 Task: Look for space in Zhovti Vody, Ukraine from 12th July, 2023 to 16th July, 2023 for 8 adults in price range Rs.10000 to Rs.16000. Place can be private room with 8 bedrooms having 8 beds and 8 bathrooms. Property type can be house, flat, guest house. Amenities needed are: wifi, TV, free parkinig on premises, gym, breakfast. Booking option can be shelf check-in. Required host language is English.
Action: Mouse moved to (463, 95)
Screenshot: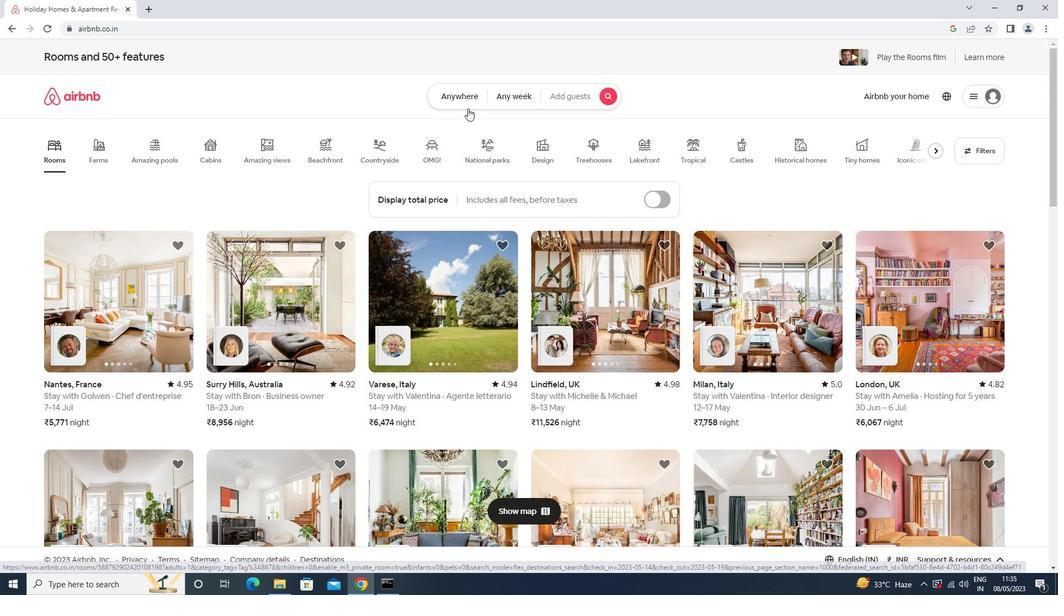 
Action: Mouse pressed left at (463, 95)
Screenshot: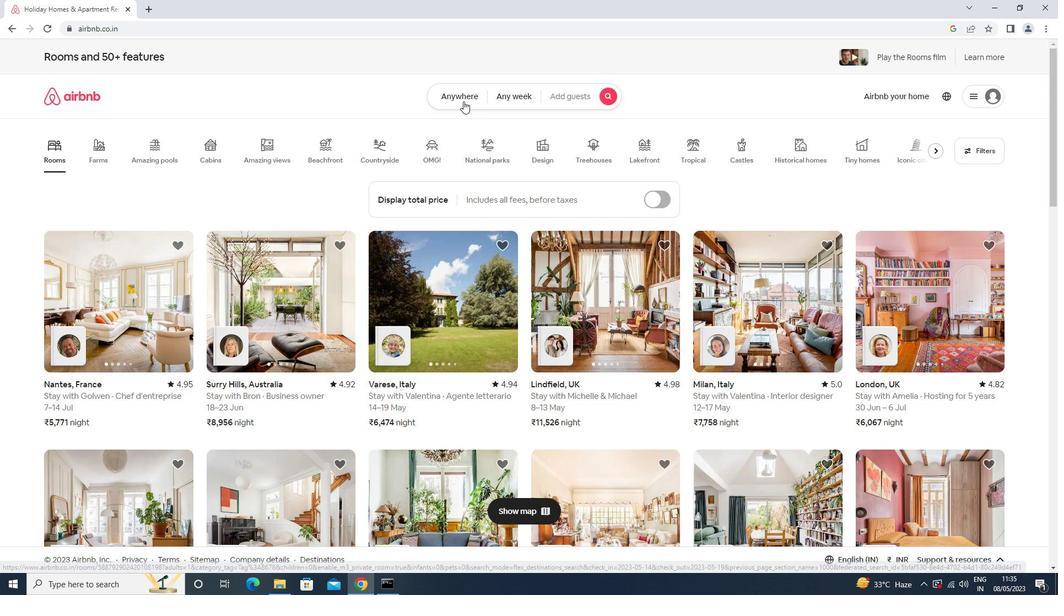 
Action: Mouse moved to (421, 134)
Screenshot: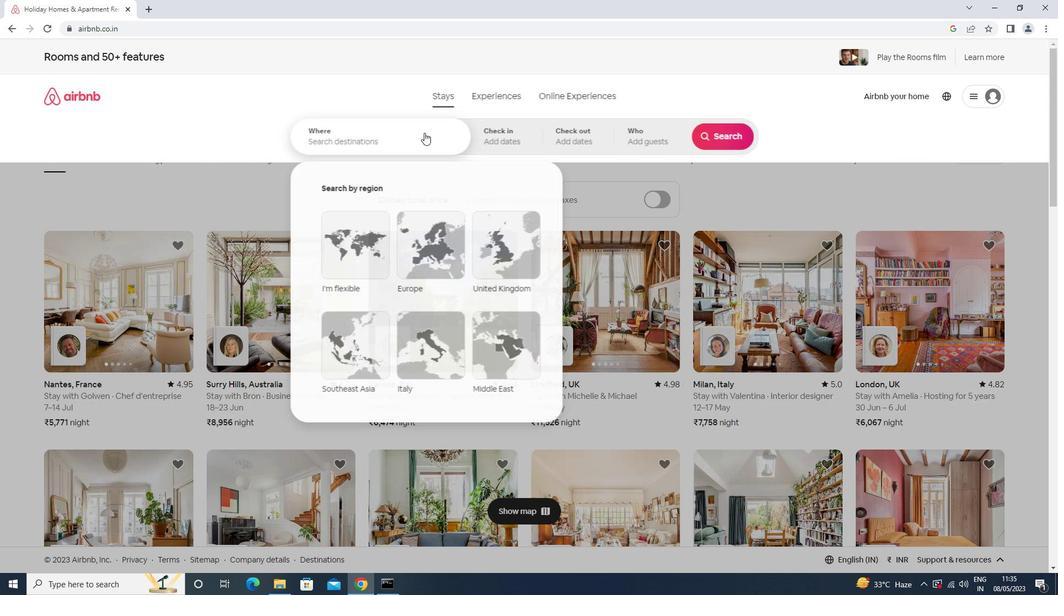 
Action: Mouse pressed left at (421, 134)
Screenshot: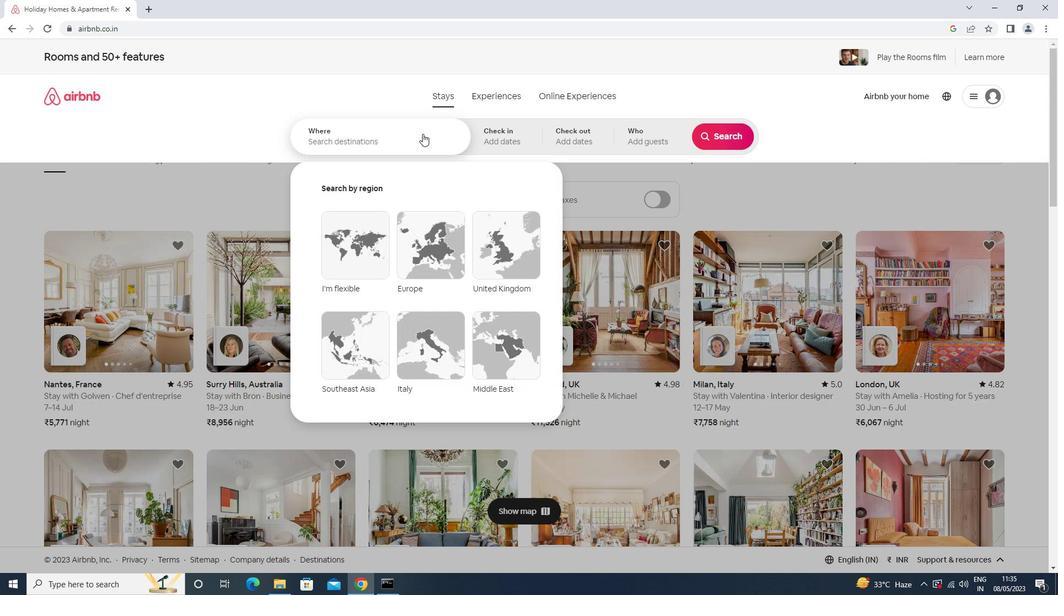 
Action: Key pressed <Key.shift>ZHOVTI,<Key.backspace><Key.space>VODY,,<Key.space><Key.shift>UKRAINE<Key.enter>
Screenshot: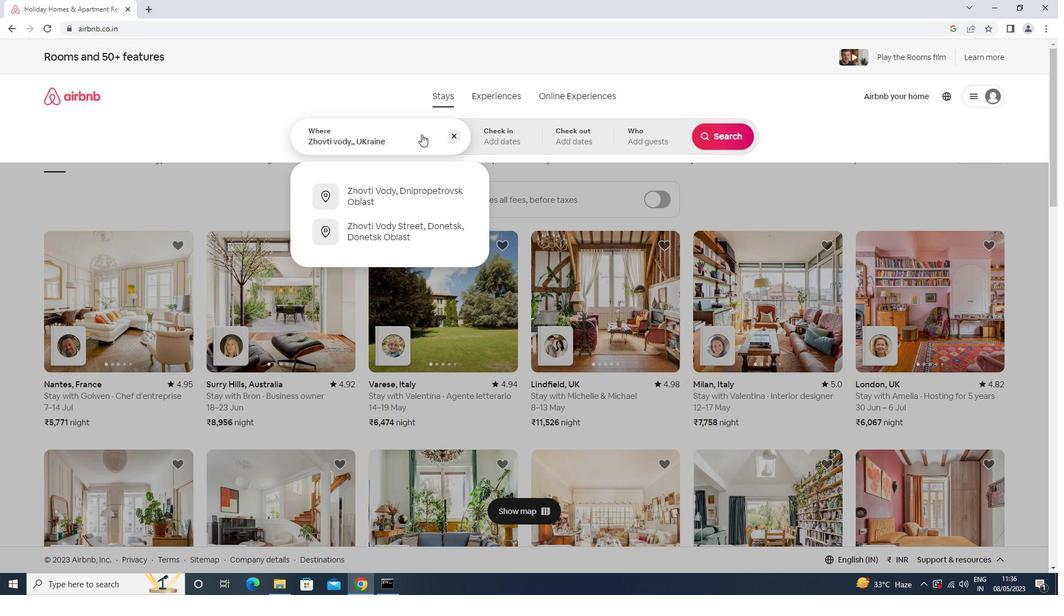 
Action: Mouse moved to (726, 222)
Screenshot: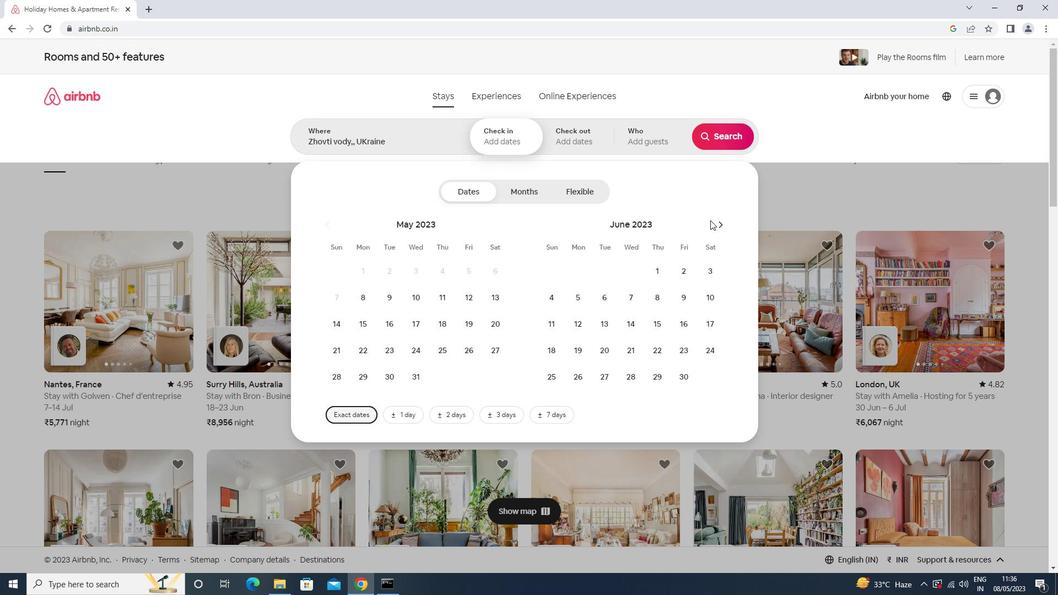 
Action: Mouse pressed left at (726, 222)
Screenshot: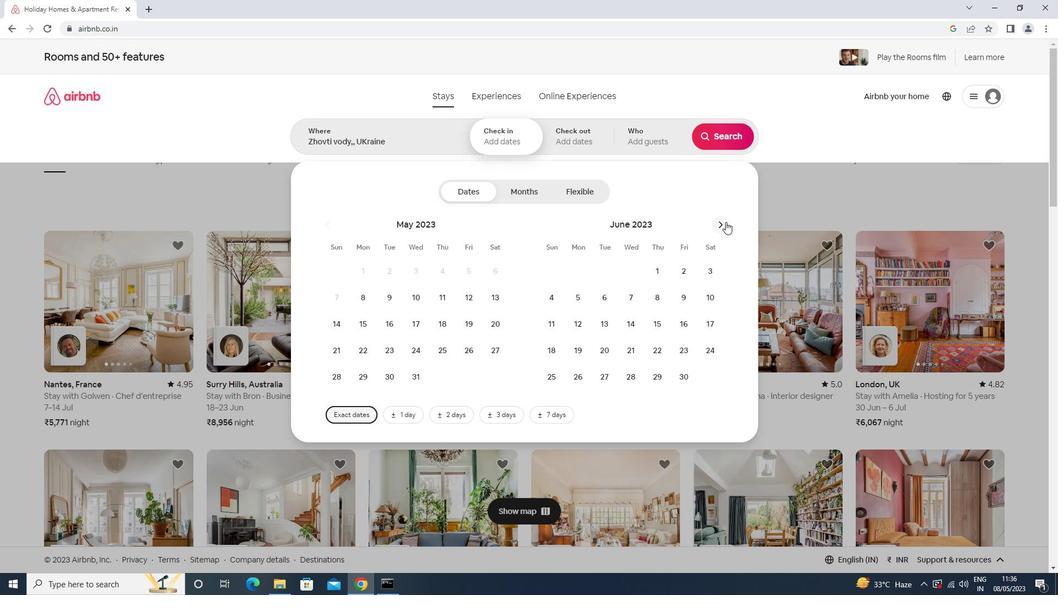 
Action: Mouse moved to (630, 317)
Screenshot: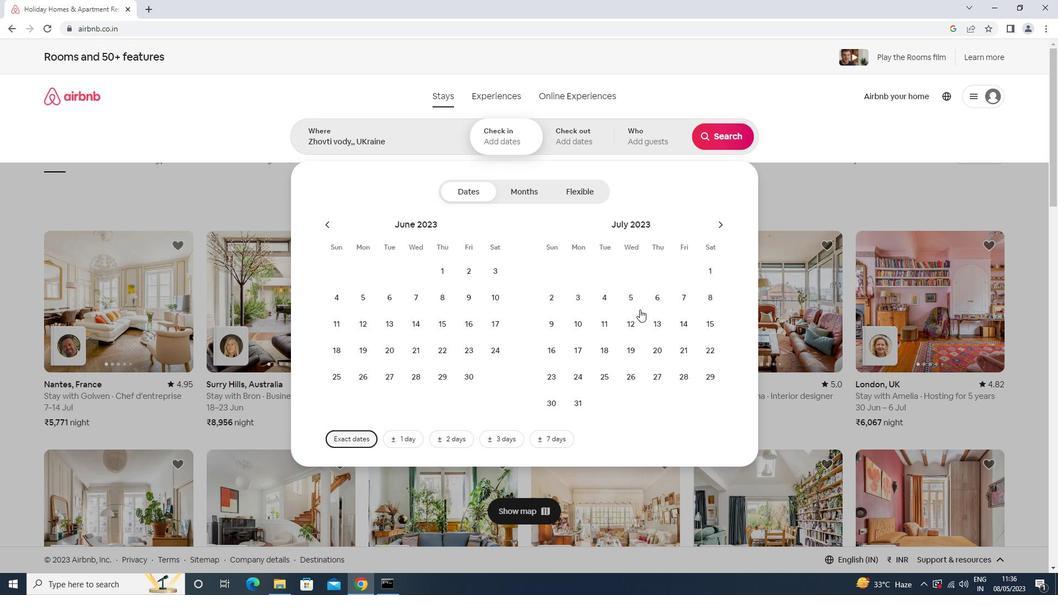 
Action: Mouse pressed left at (630, 317)
Screenshot: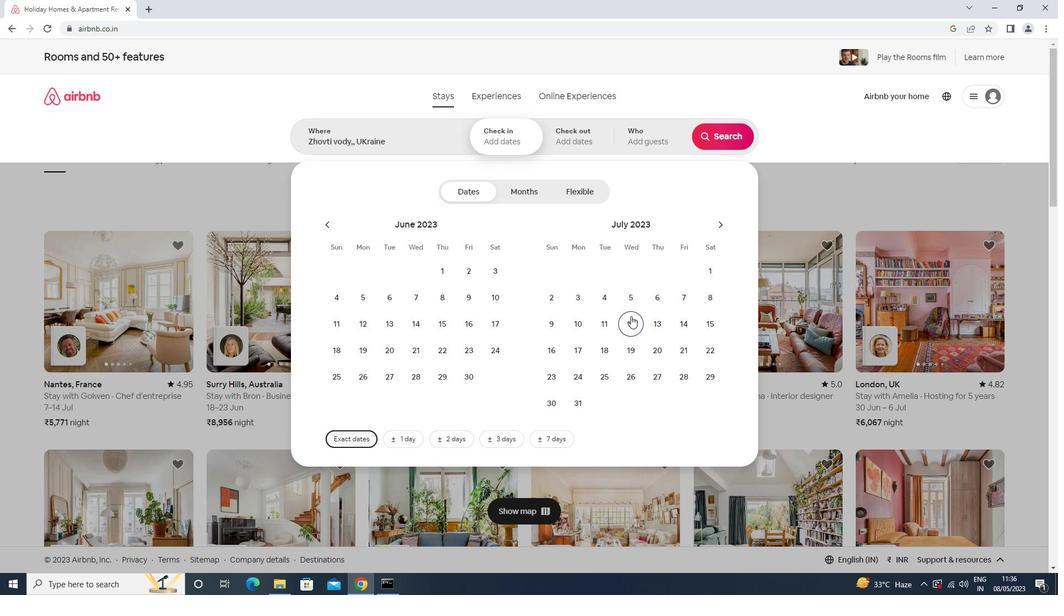 
Action: Mouse moved to (550, 353)
Screenshot: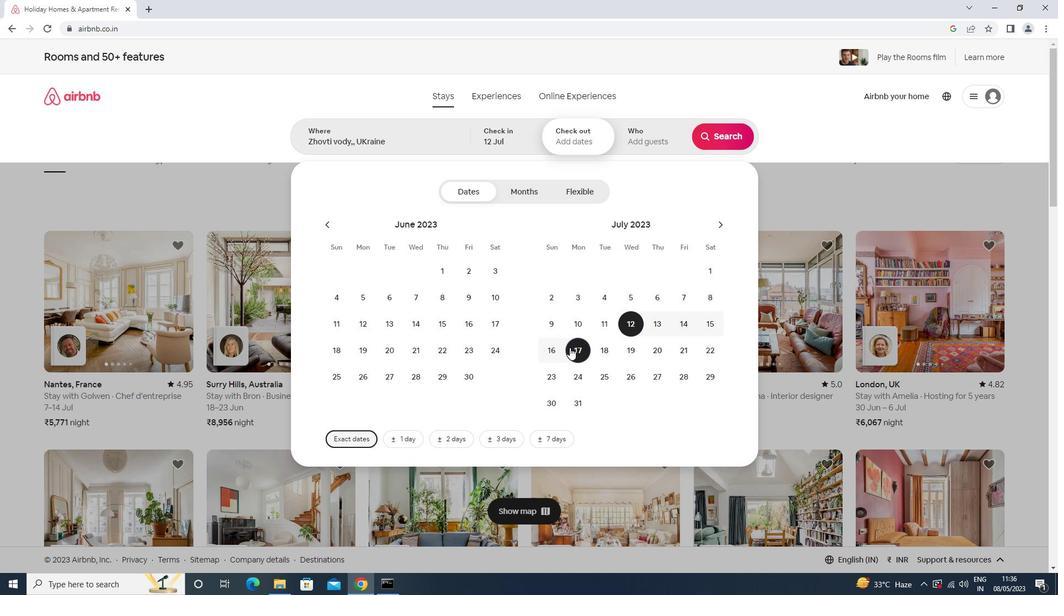 
Action: Mouse pressed left at (550, 353)
Screenshot: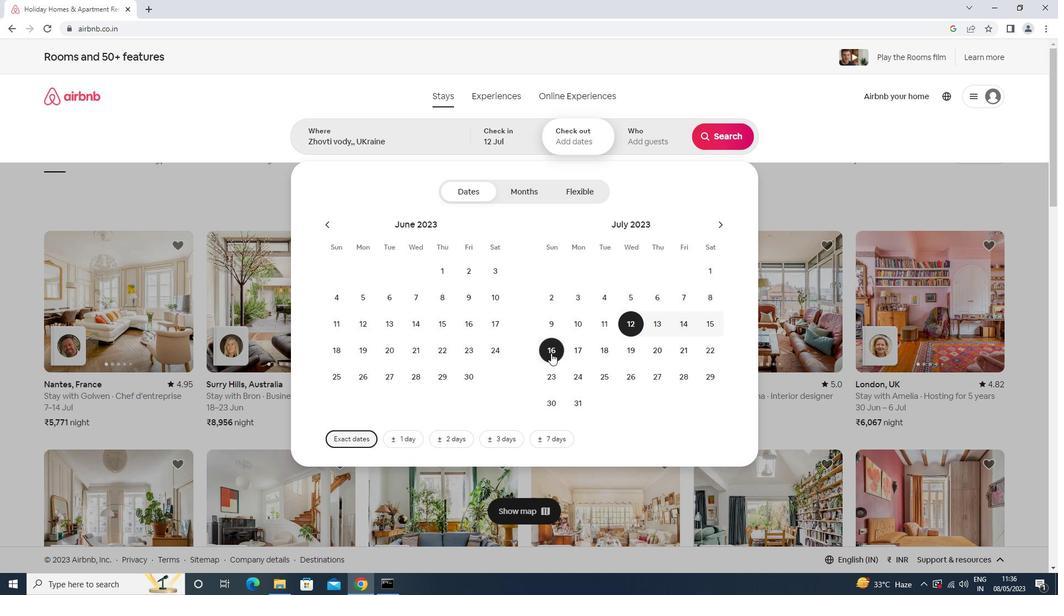
Action: Mouse moved to (650, 141)
Screenshot: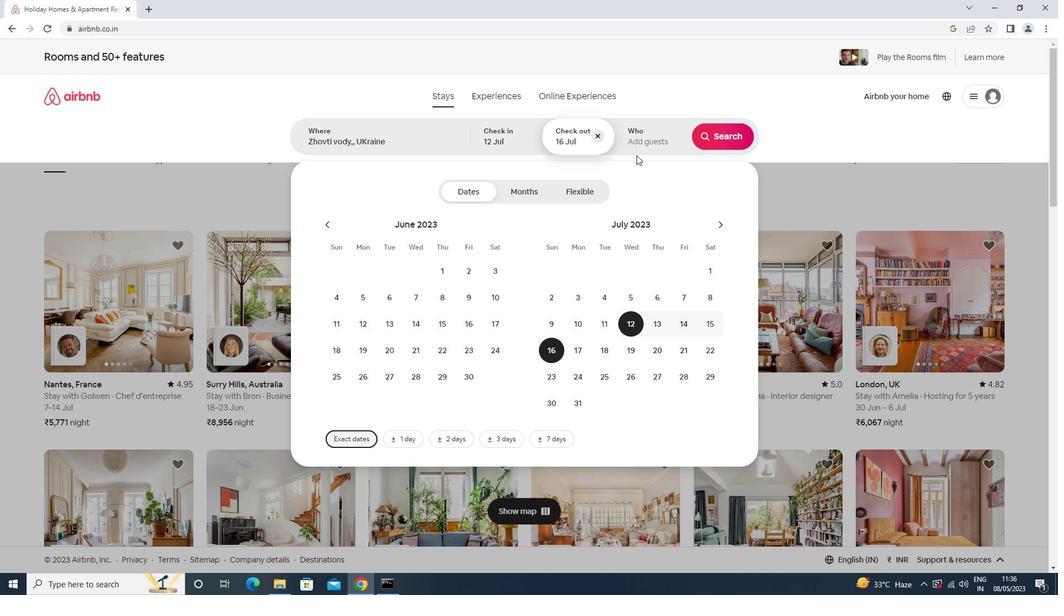 
Action: Mouse pressed left at (650, 141)
Screenshot: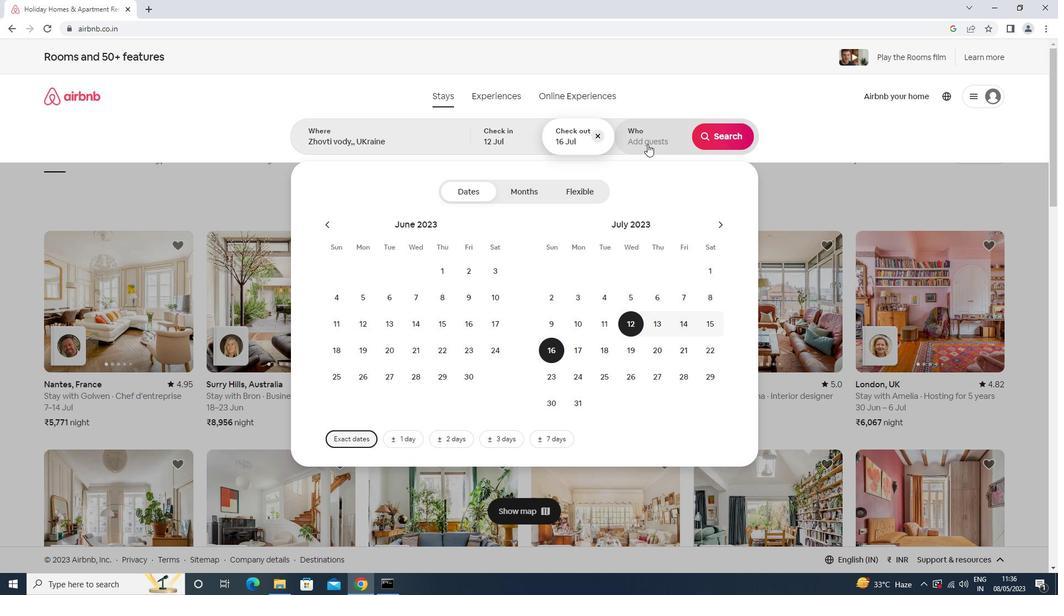 
Action: Mouse moved to (729, 194)
Screenshot: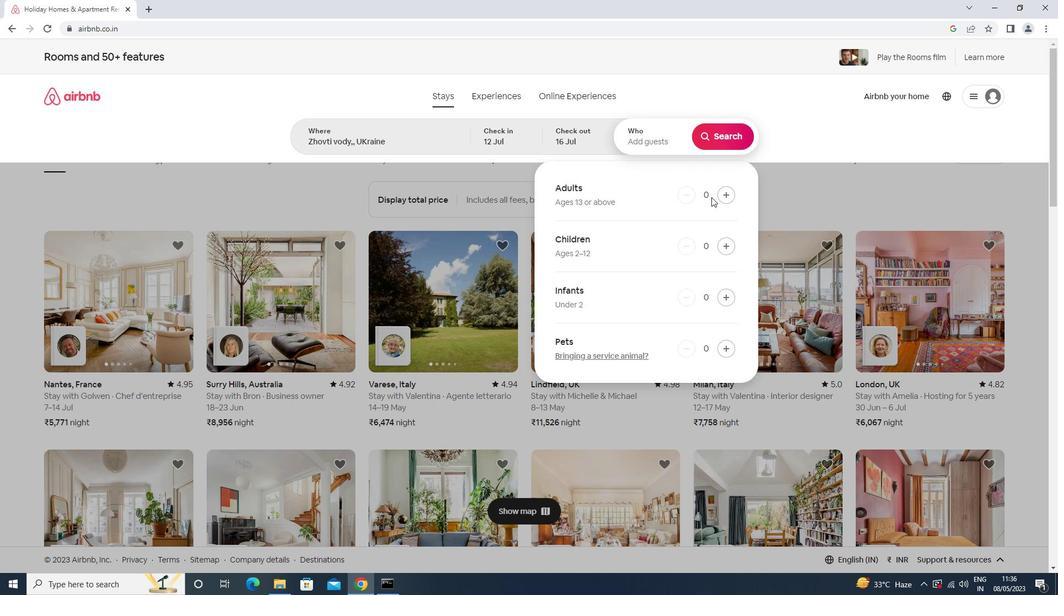 
Action: Mouse pressed left at (729, 194)
Screenshot: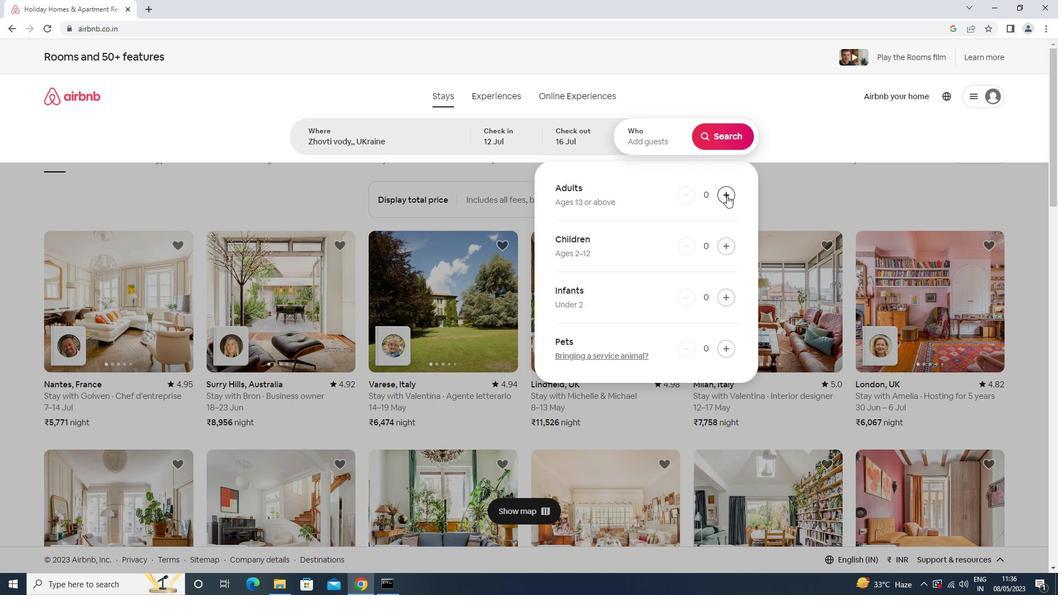 
Action: Mouse pressed left at (729, 194)
Screenshot: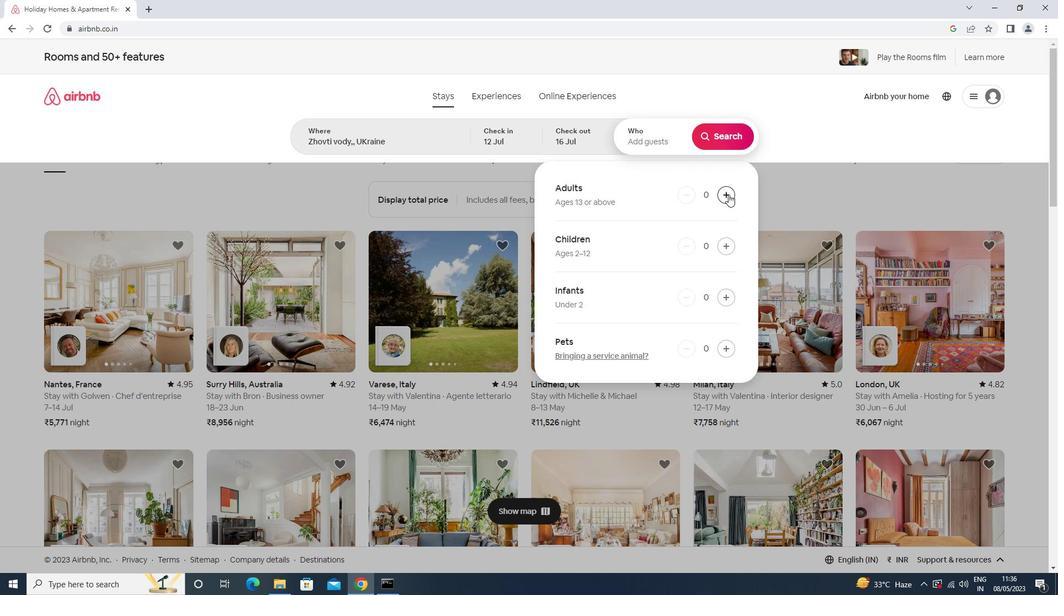 
Action: Mouse pressed left at (729, 194)
Screenshot: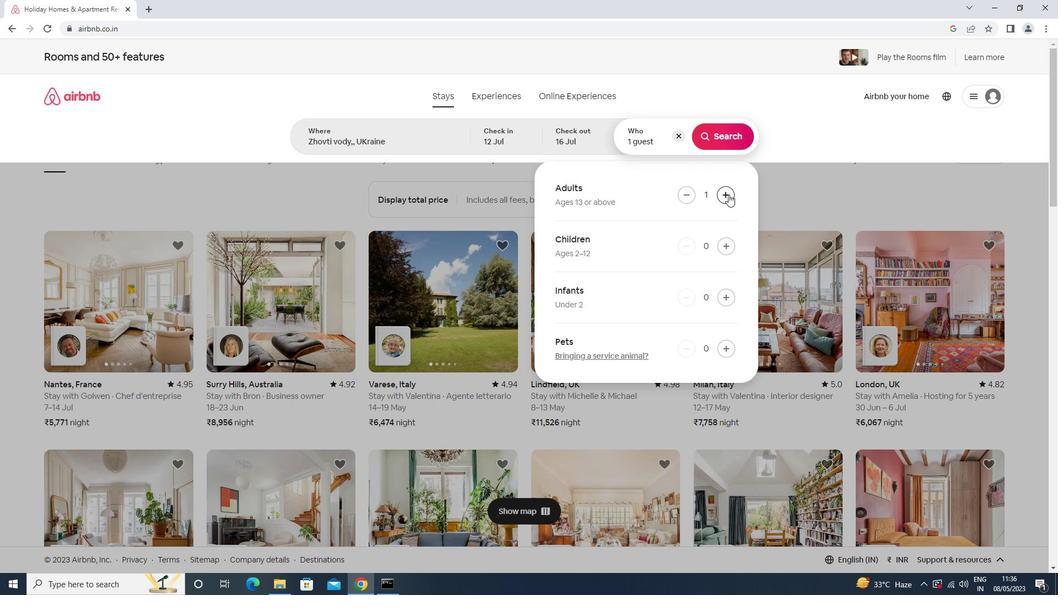 
Action: Mouse pressed left at (729, 194)
Screenshot: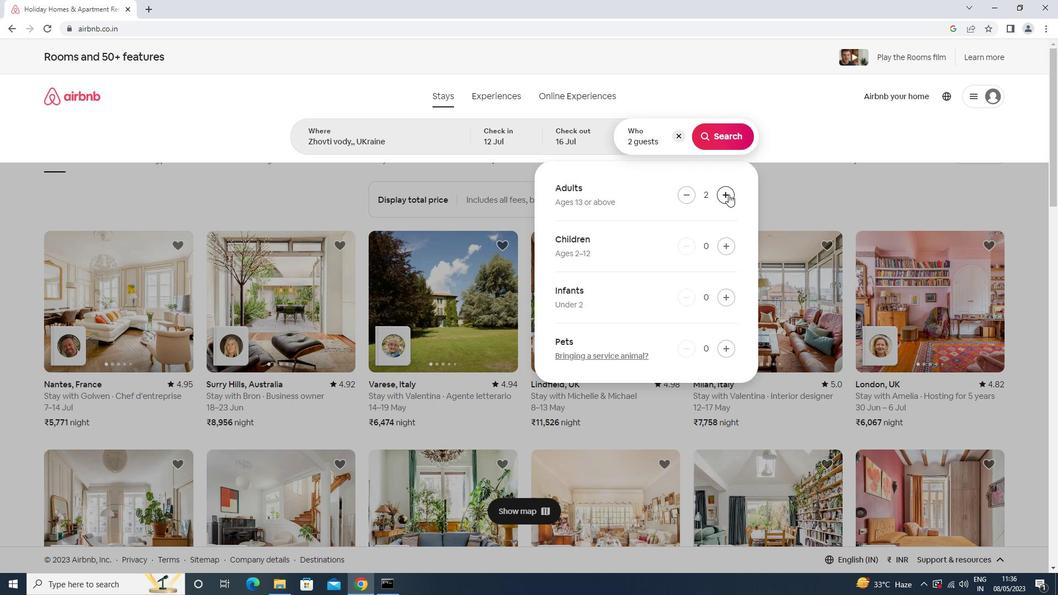 
Action: Mouse pressed left at (729, 194)
Screenshot: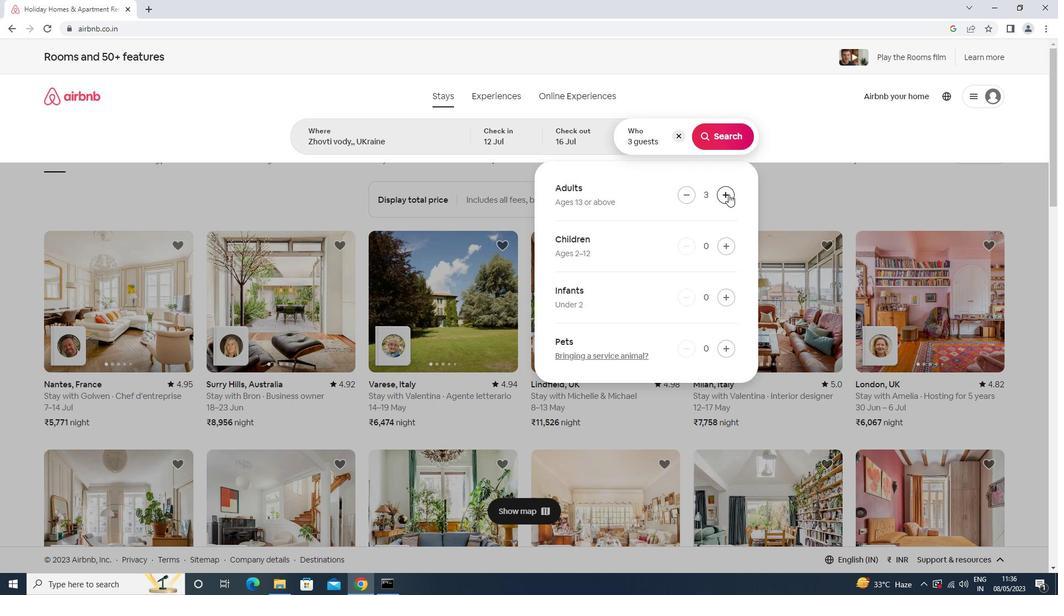 
Action: Mouse pressed left at (729, 194)
Screenshot: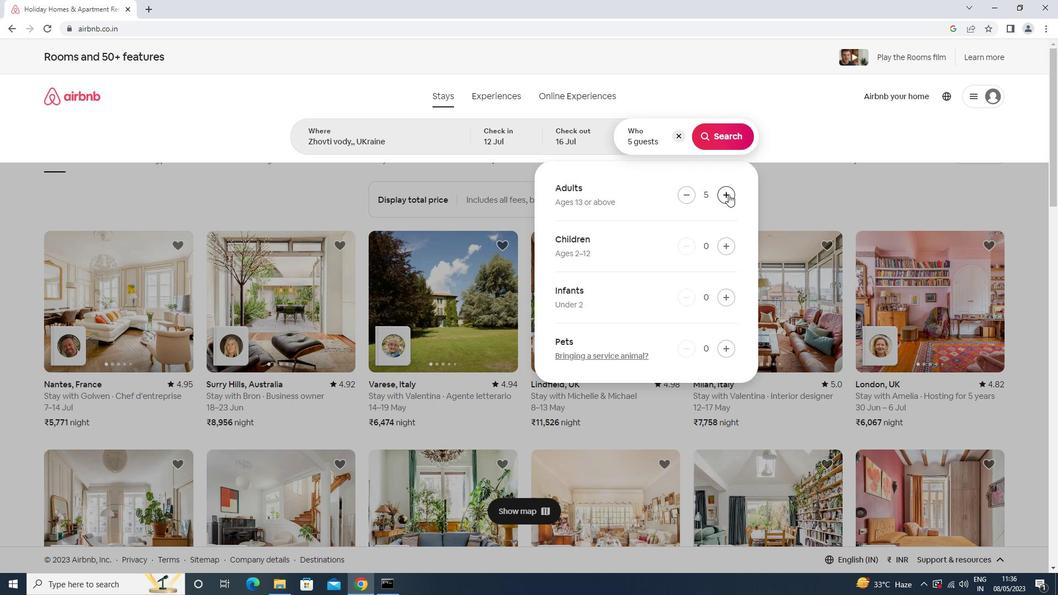 
Action: Mouse pressed left at (729, 194)
Screenshot: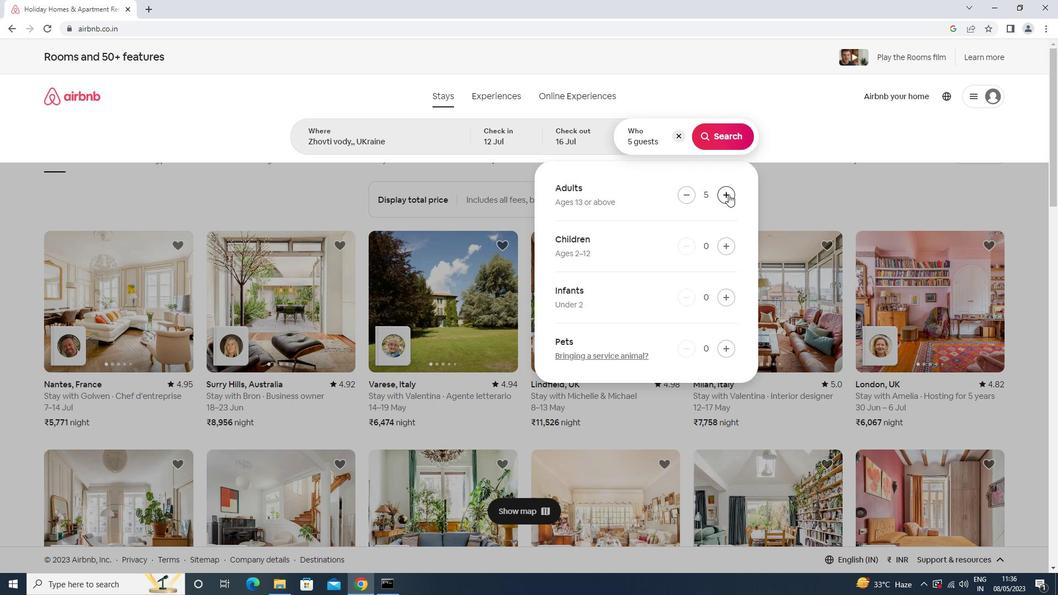 
Action: Mouse pressed left at (729, 194)
Screenshot: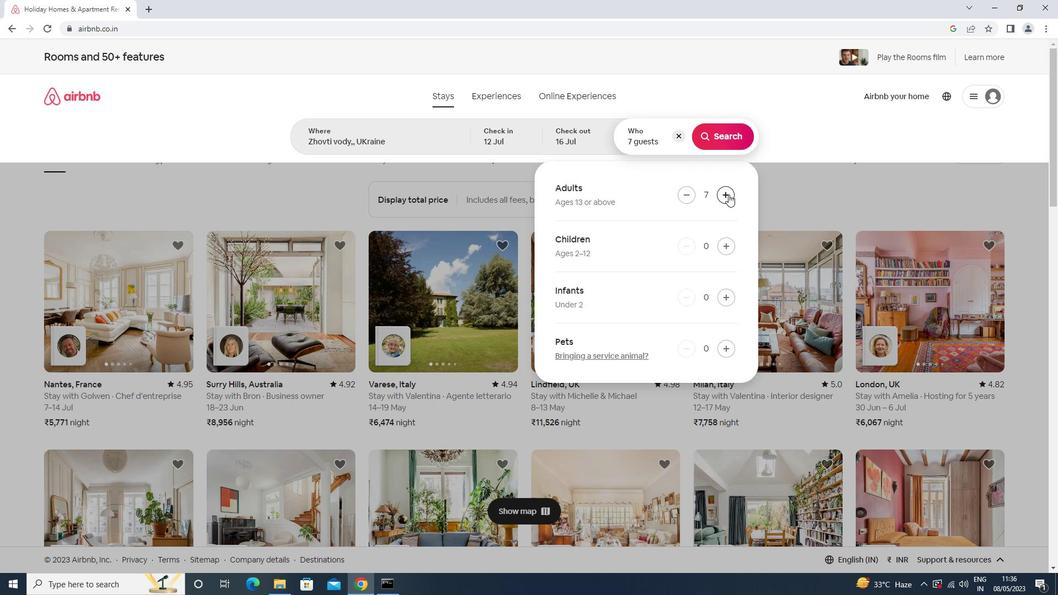 
Action: Mouse moved to (719, 137)
Screenshot: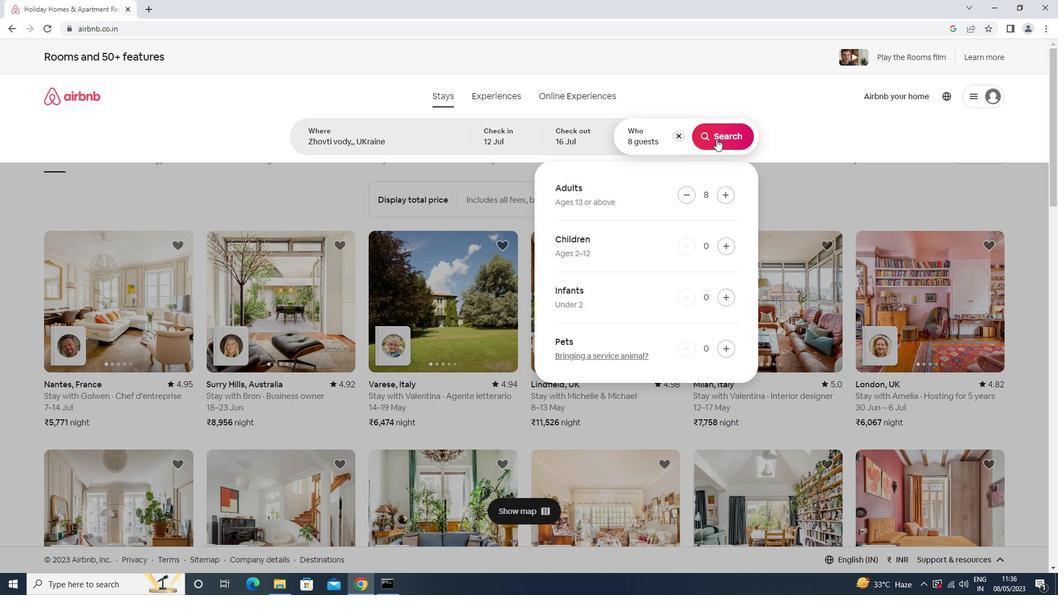 
Action: Mouse pressed left at (719, 137)
Screenshot: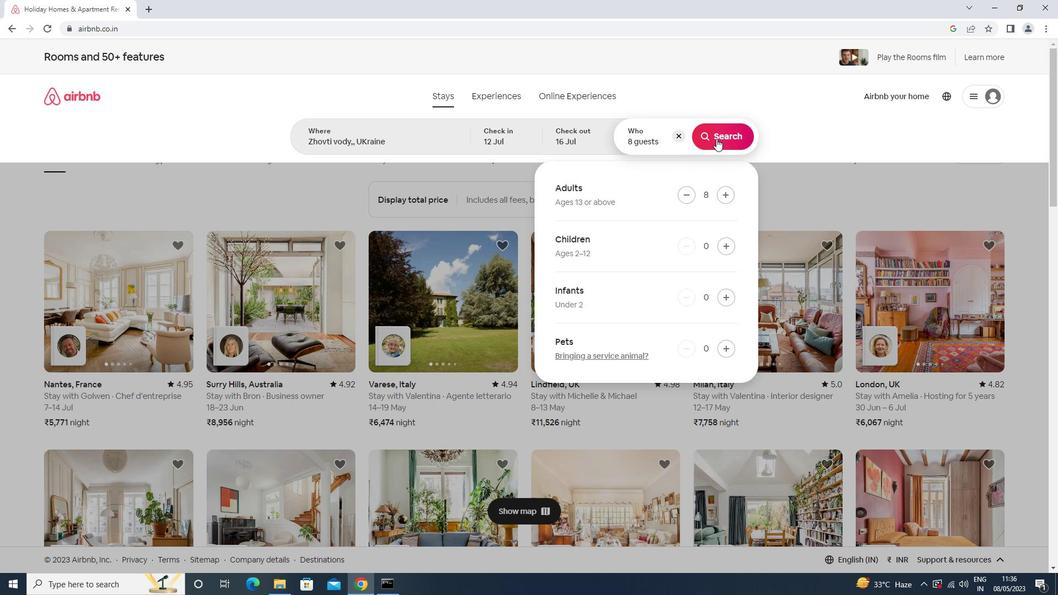 
Action: Mouse moved to (1010, 106)
Screenshot: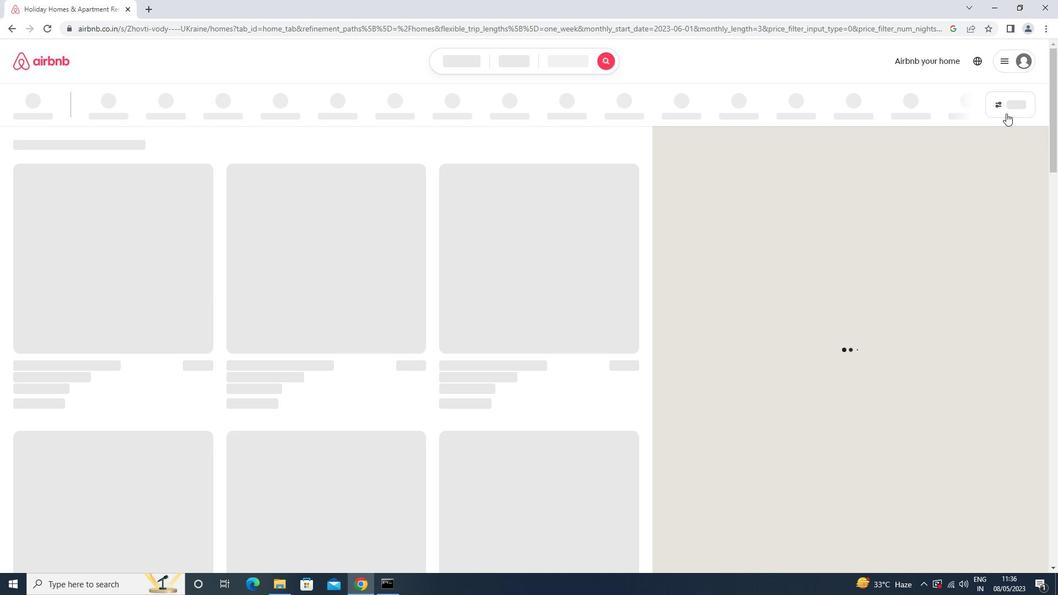 
Action: Mouse pressed left at (1010, 106)
Screenshot: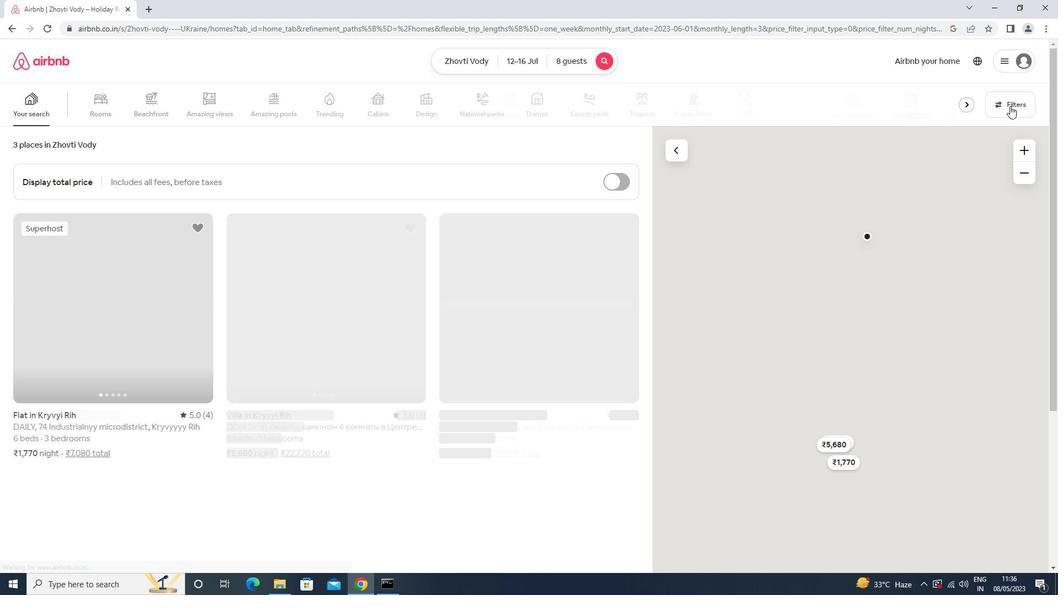 
Action: Mouse moved to (395, 372)
Screenshot: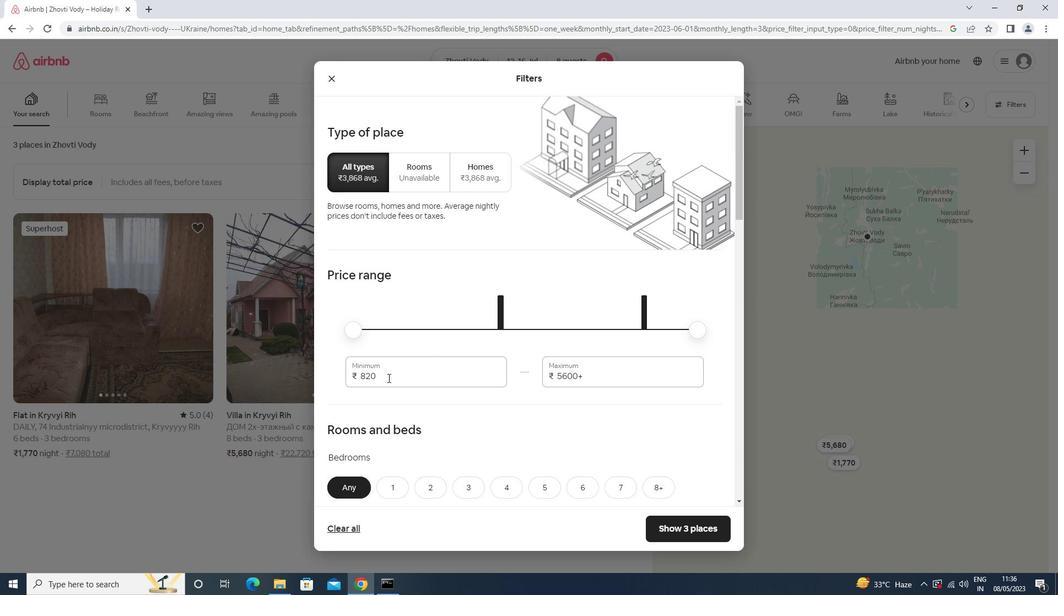 
Action: Mouse pressed left at (395, 372)
Screenshot: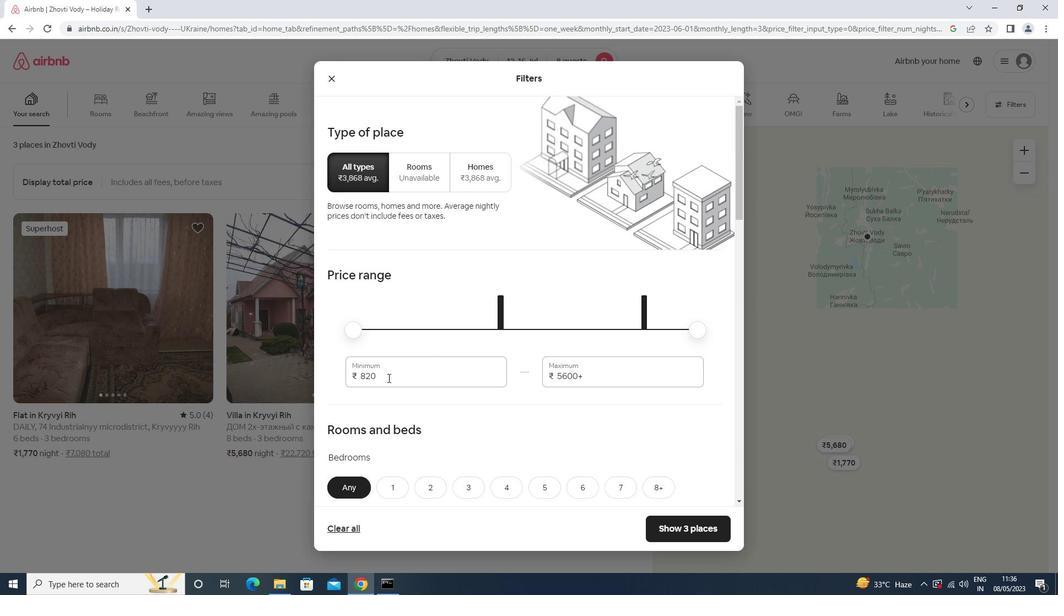 
Action: Key pressed <Key.backspace><Key.backspace><Key.backspace>12000<Key.tab>16000
Screenshot: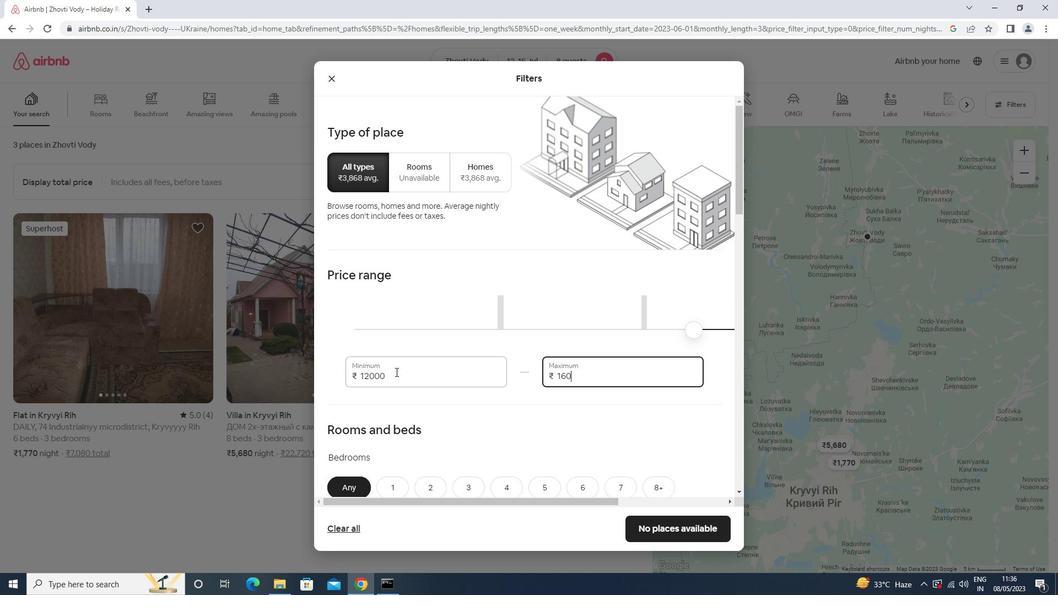 
Action: Mouse moved to (395, 372)
Screenshot: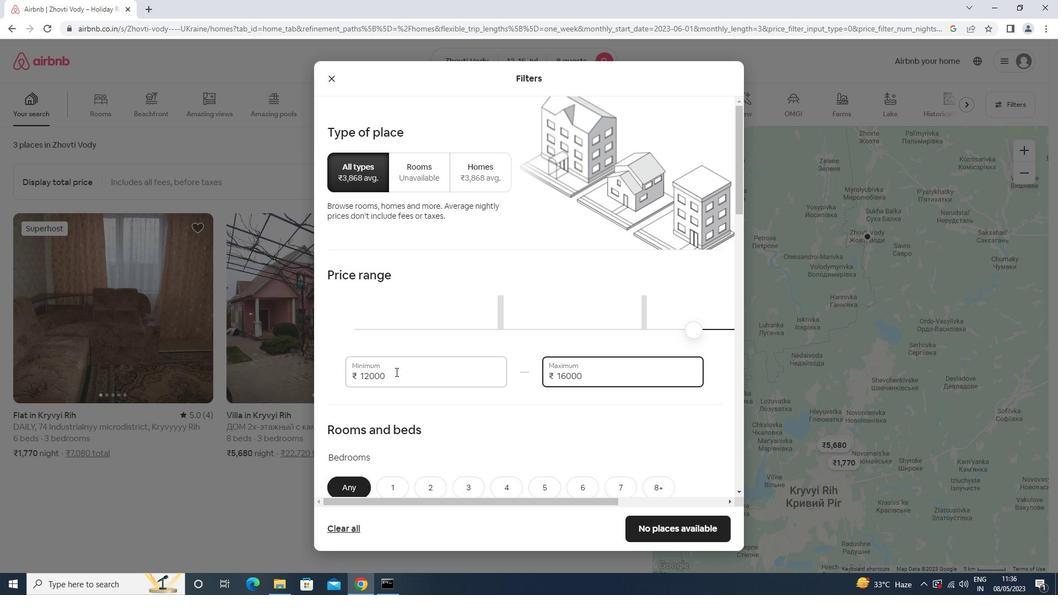 
Action: Mouse scrolled (395, 372) with delta (0, 0)
Screenshot: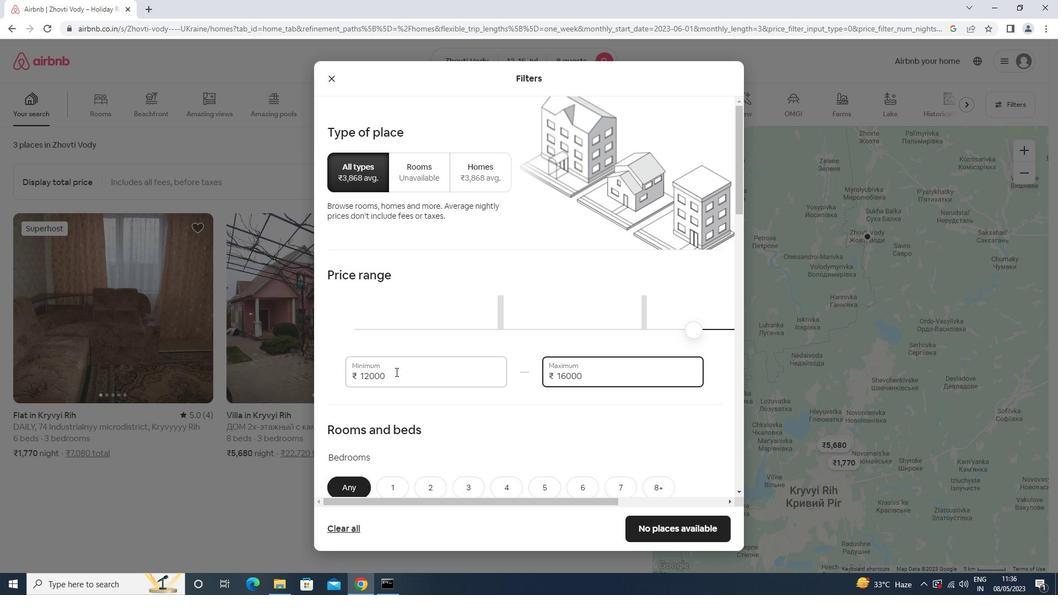
Action: Mouse scrolled (395, 372) with delta (0, 0)
Screenshot: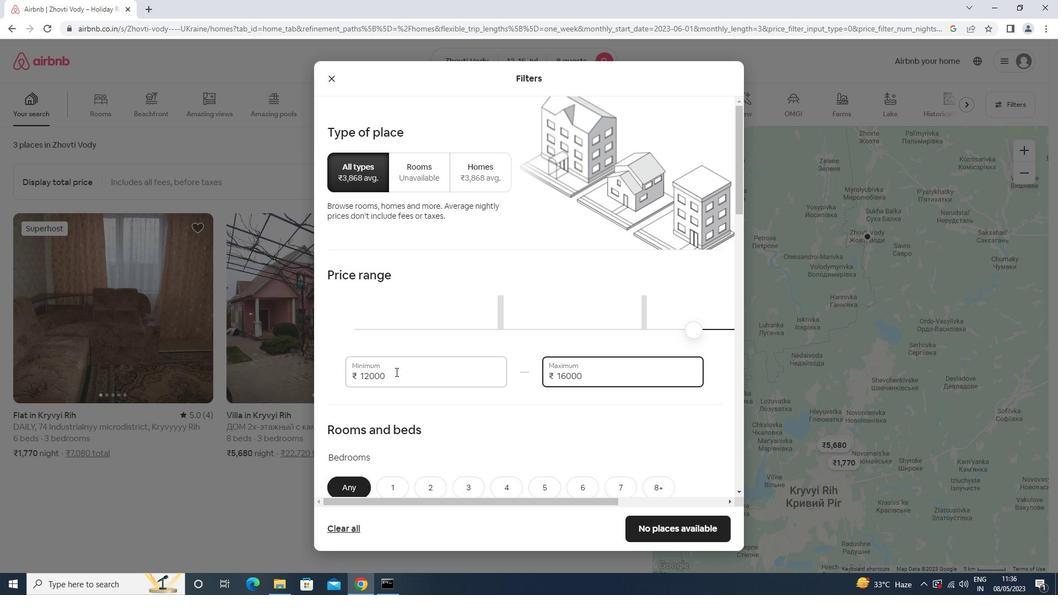 
Action: Mouse scrolled (395, 372) with delta (0, 0)
Screenshot: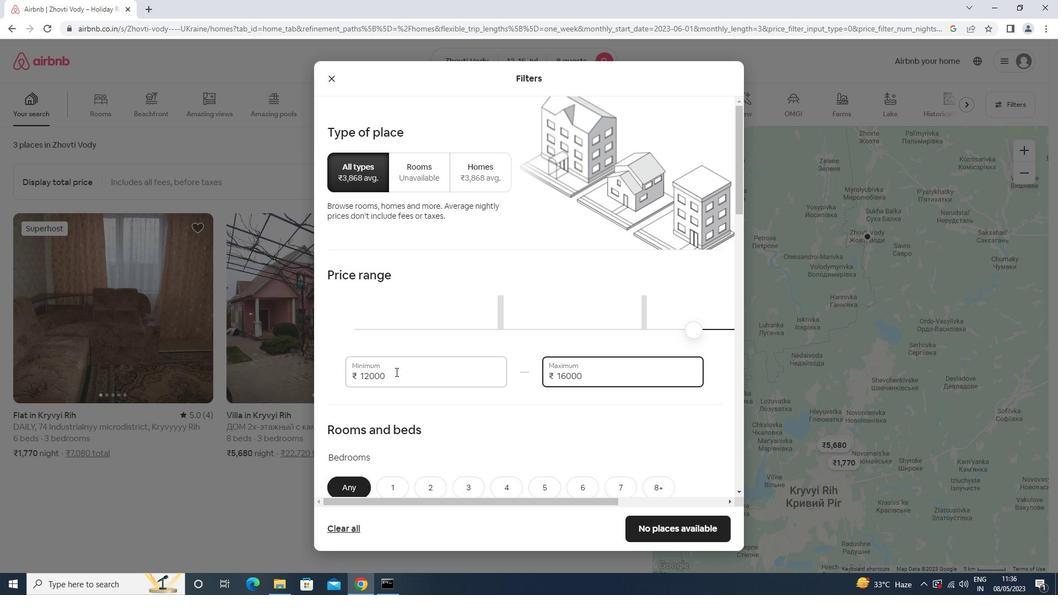 
Action: Mouse scrolled (395, 372) with delta (0, 0)
Screenshot: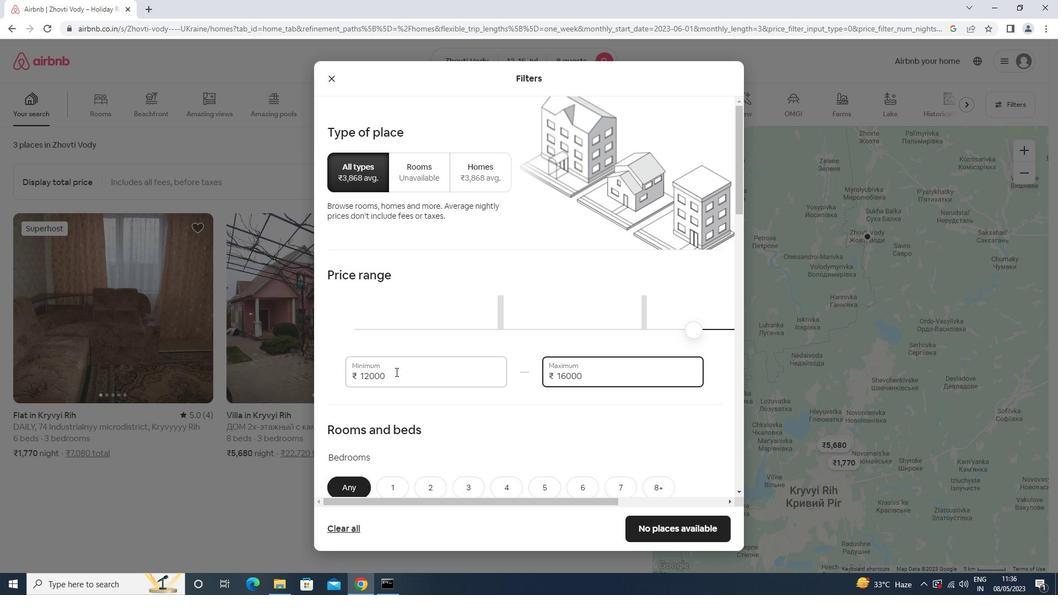 
Action: Mouse moved to (651, 266)
Screenshot: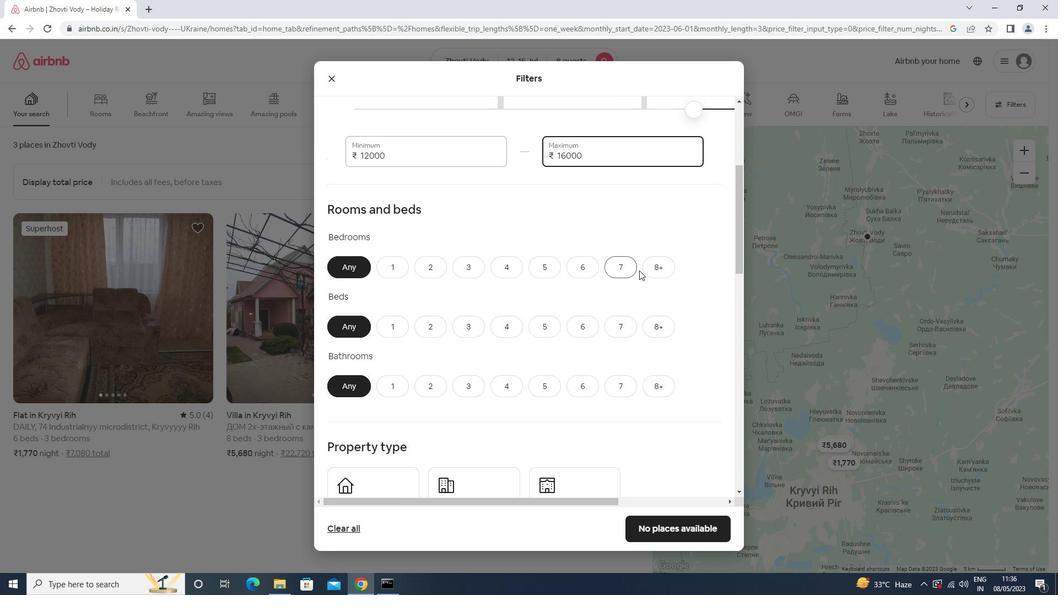 
Action: Mouse pressed left at (651, 266)
Screenshot: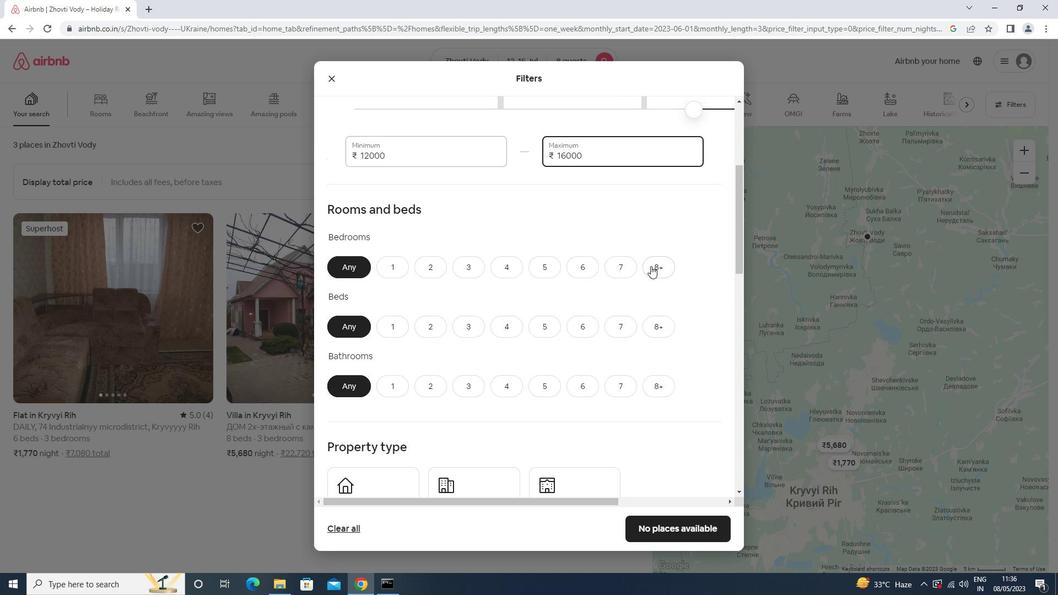 
Action: Mouse moved to (657, 323)
Screenshot: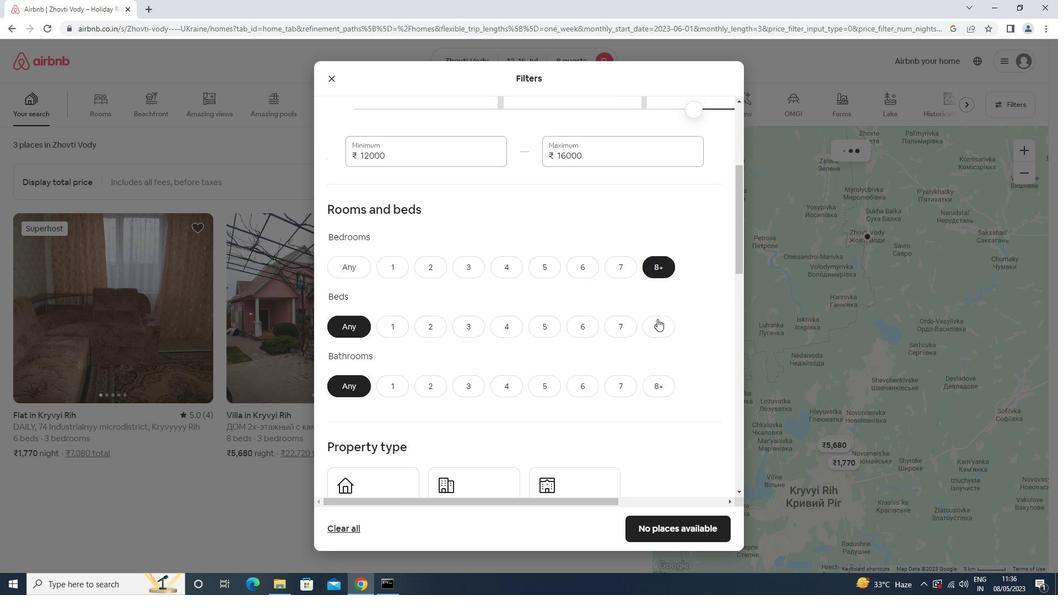 
Action: Mouse pressed left at (657, 323)
Screenshot: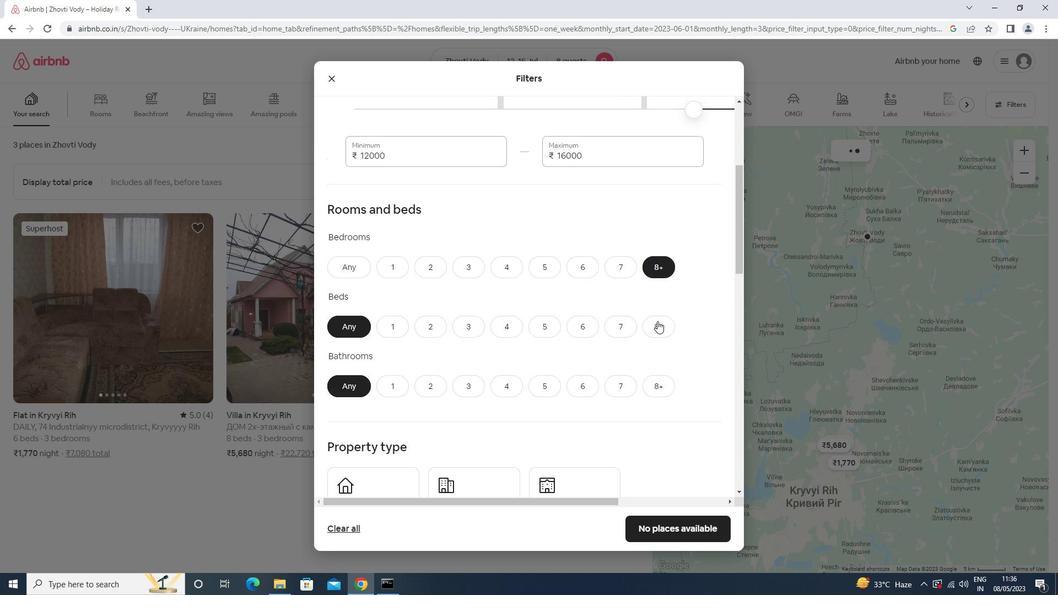 
Action: Mouse moved to (657, 387)
Screenshot: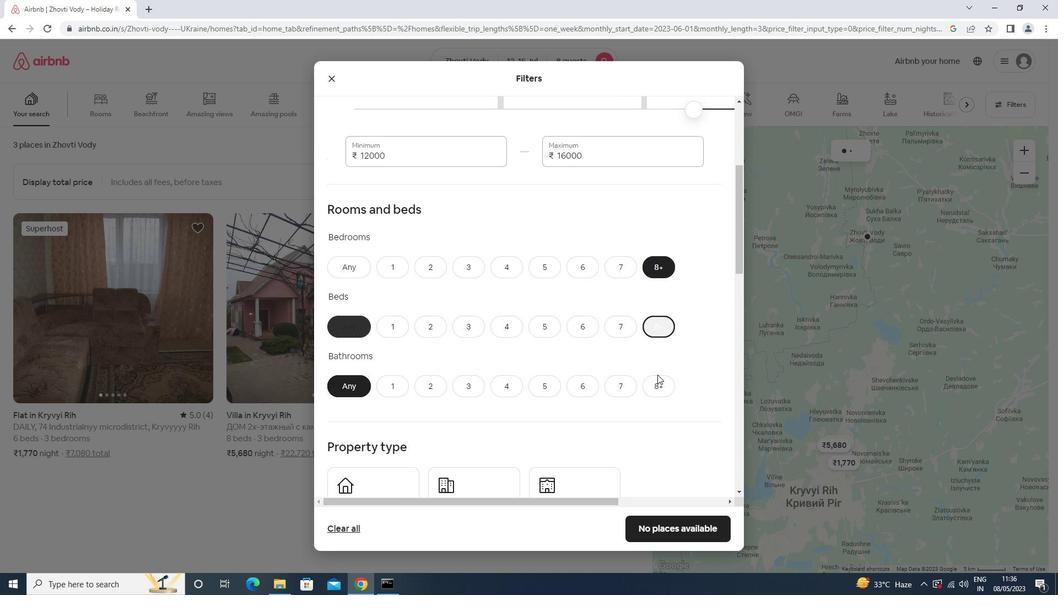 
Action: Mouse pressed left at (657, 387)
Screenshot: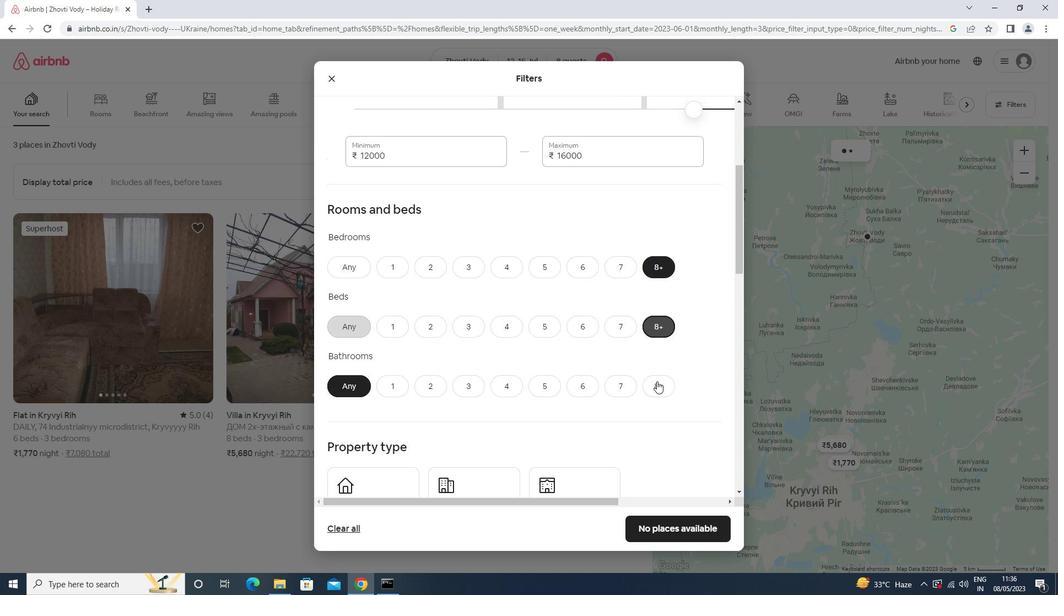 
Action: Mouse moved to (458, 332)
Screenshot: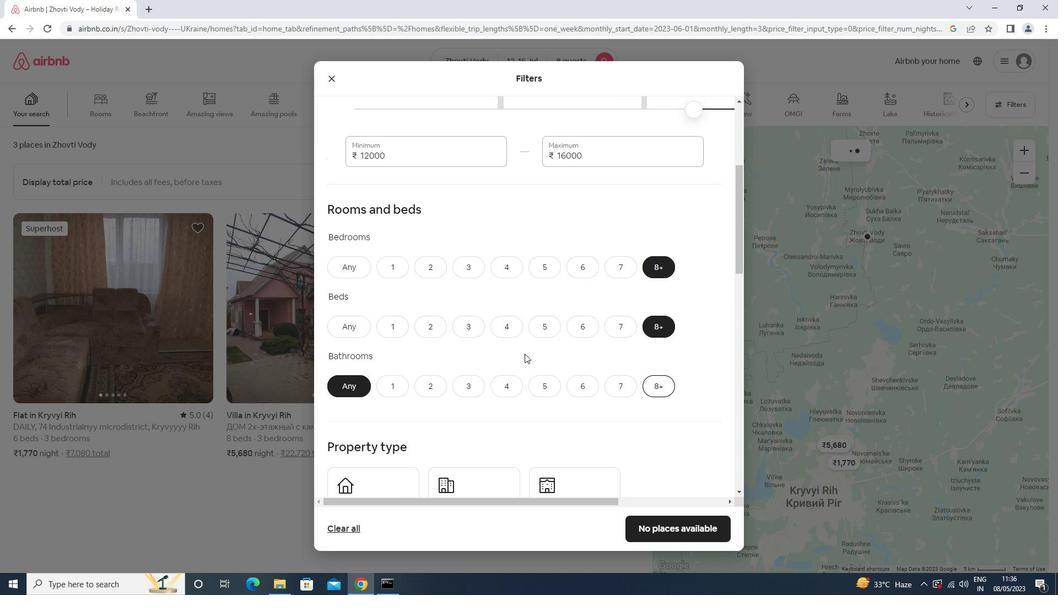 
Action: Mouse scrolled (458, 331) with delta (0, 0)
Screenshot: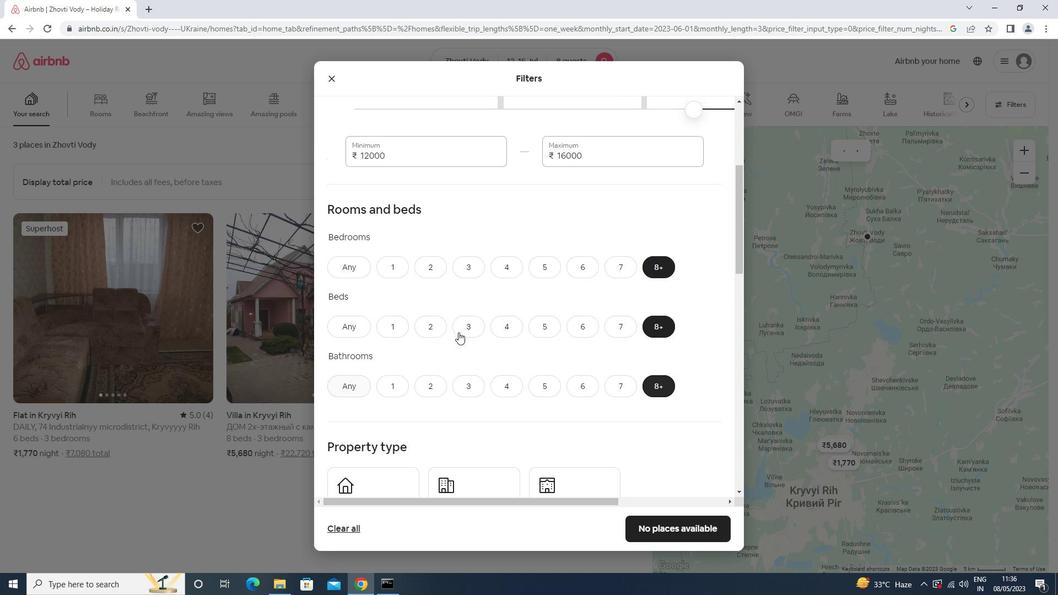 
Action: Mouse scrolled (458, 331) with delta (0, 0)
Screenshot: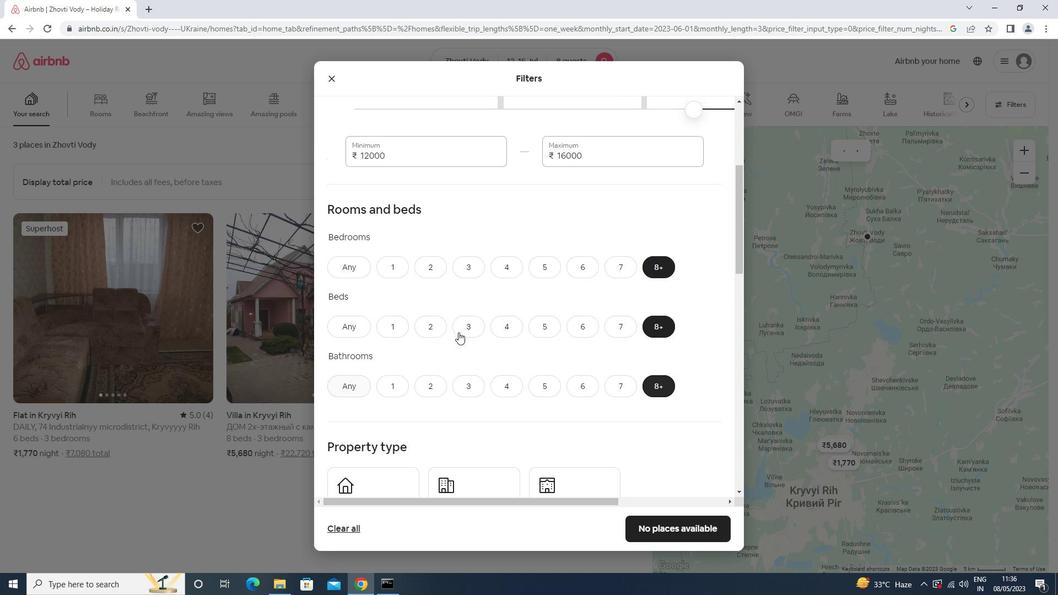 
Action: Mouse scrolled (458, 331) with delta (0, 0)
Screenshot: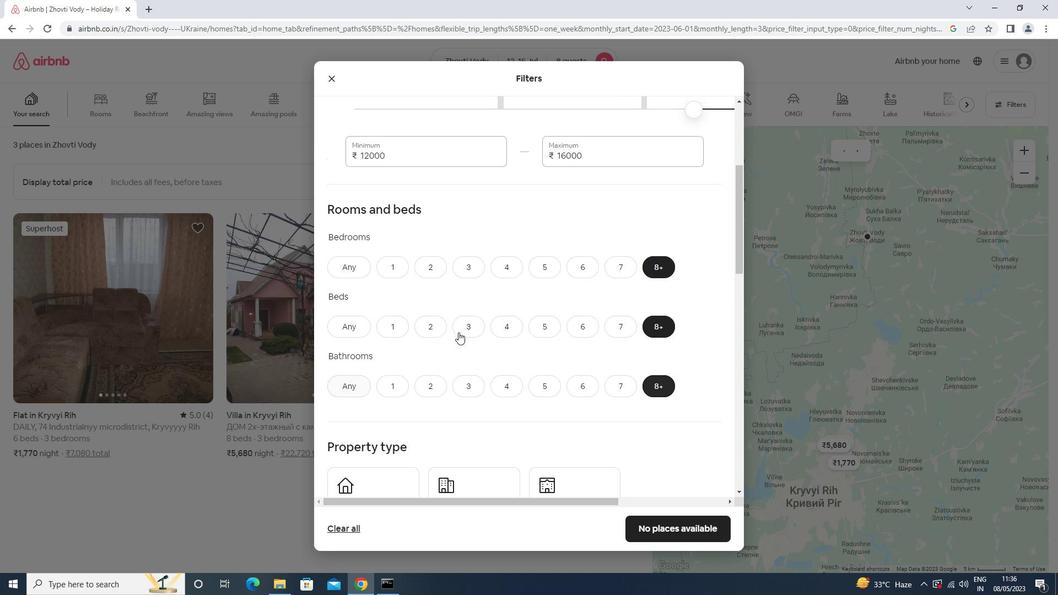 
Action: Mouse scrolled (458, 331) with delta (0, 0)
Screenshot: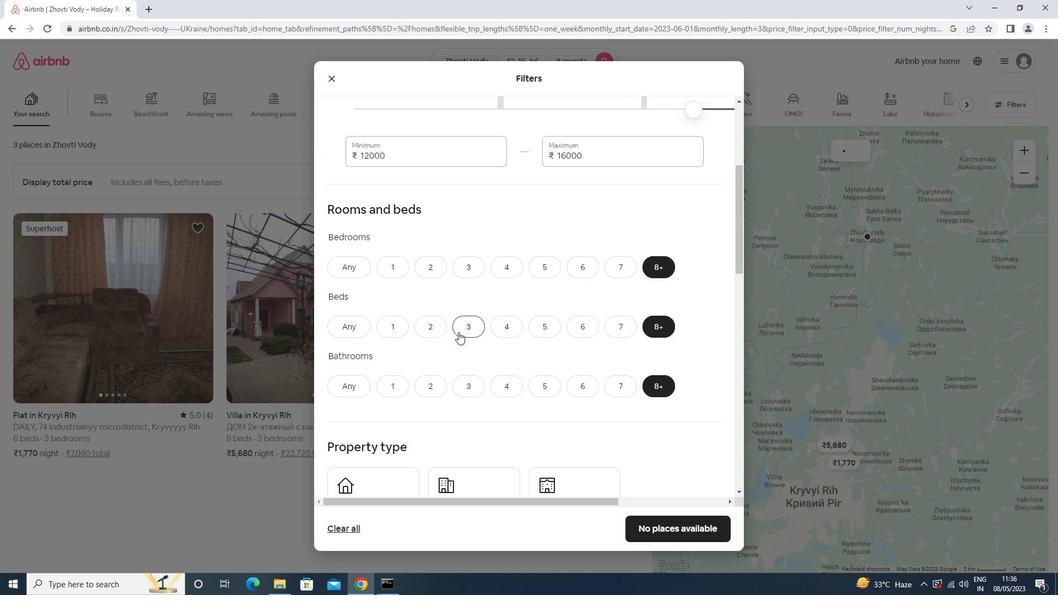 
Action: Mouse moved to (383, 300)
Screenshot: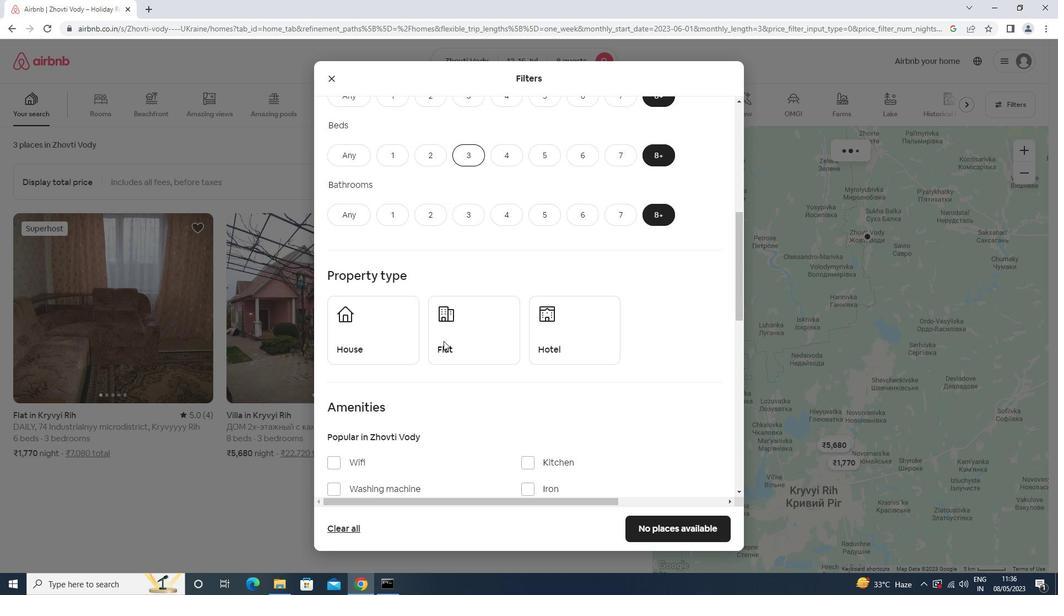 
Action: Mouse pressed left at (383, 300)
Screenshot: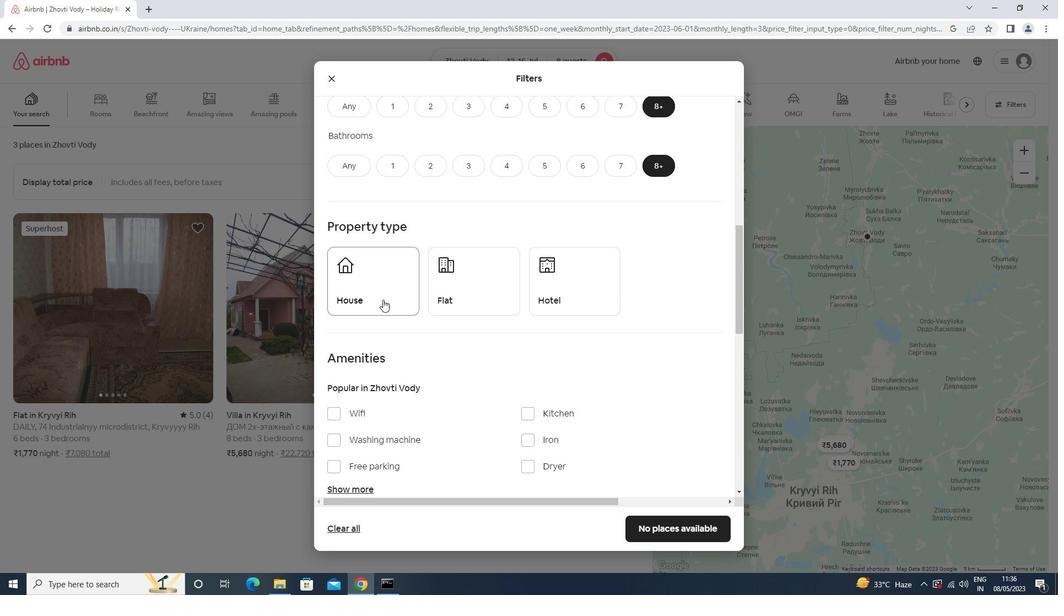 
Action: Mouse moved to (457, 299)
Screenshot: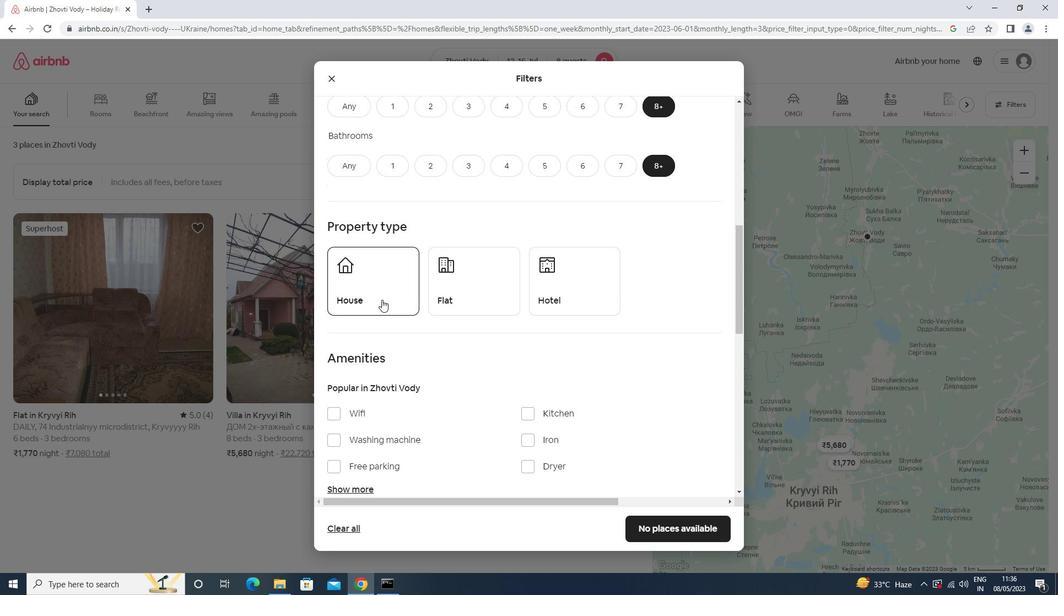 
Action: Mouse pressed left at (457, 299)
Screenshot: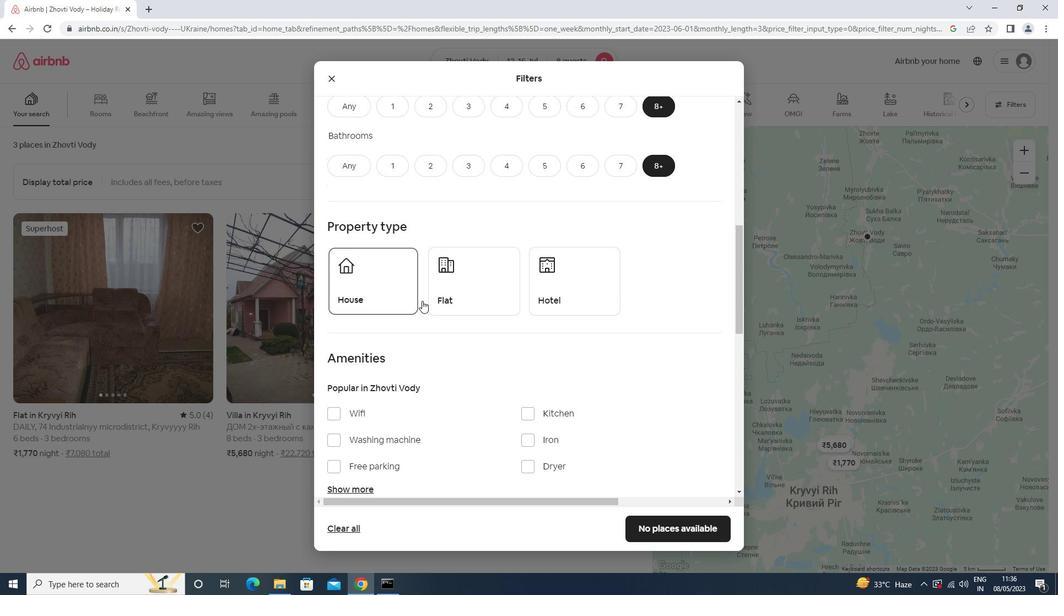 
Action: Mouse moved to (532, 287)
Screenshot: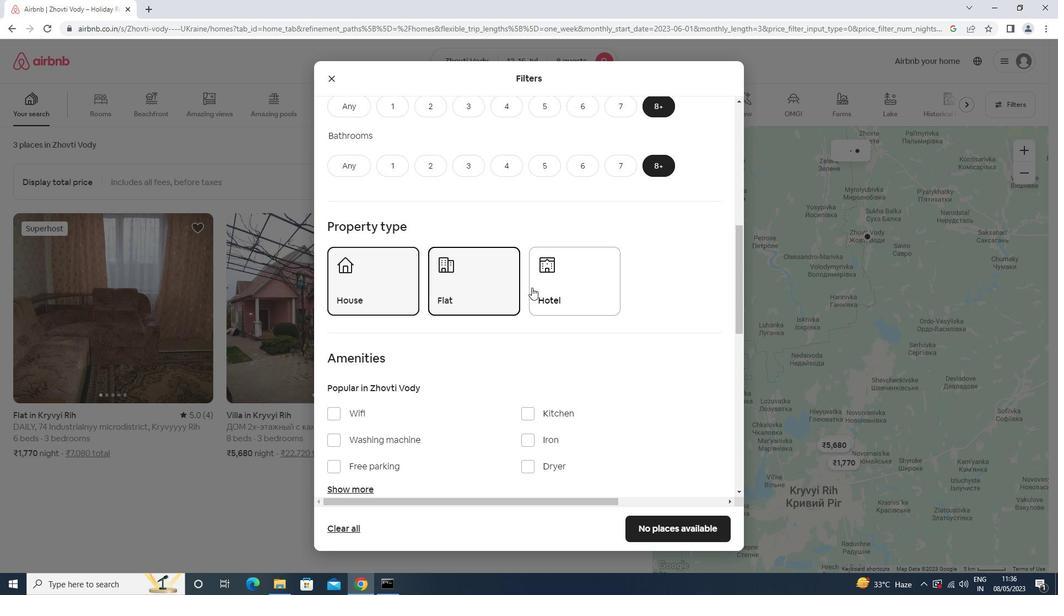 
Action: Mouse pressed left at (532, 287)
Screenshot: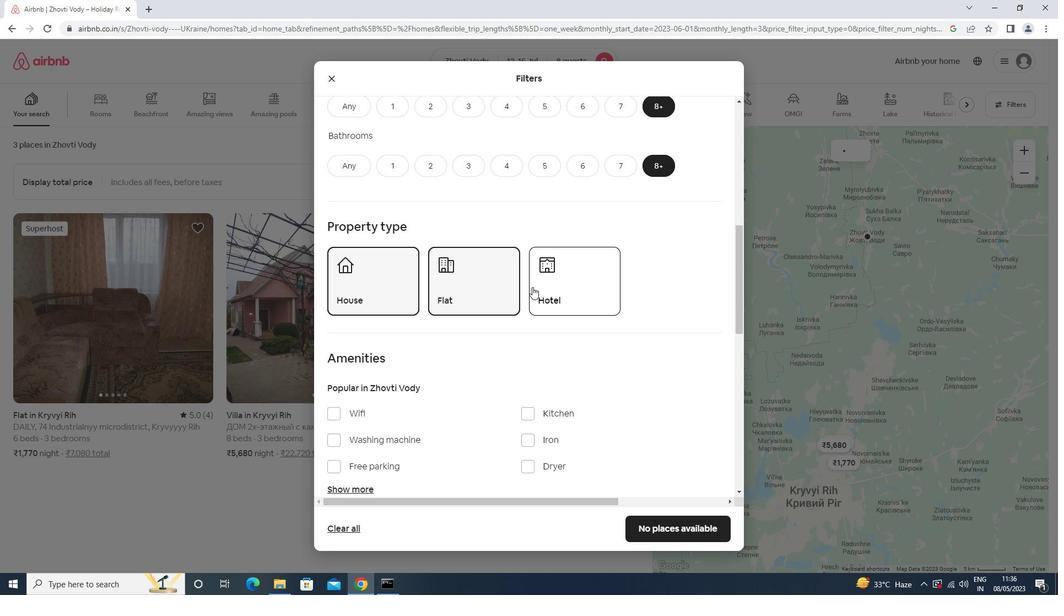 
Action: Mouse pressed left at (532, 287)
Screenshot: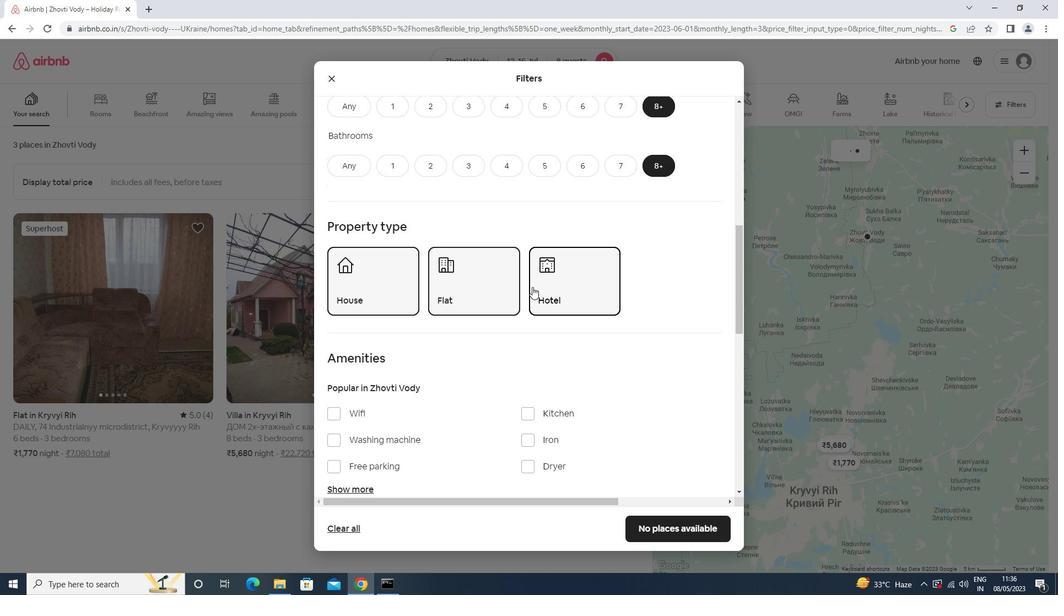 
Action: Mouse moved to (404, 415)
Screenshot: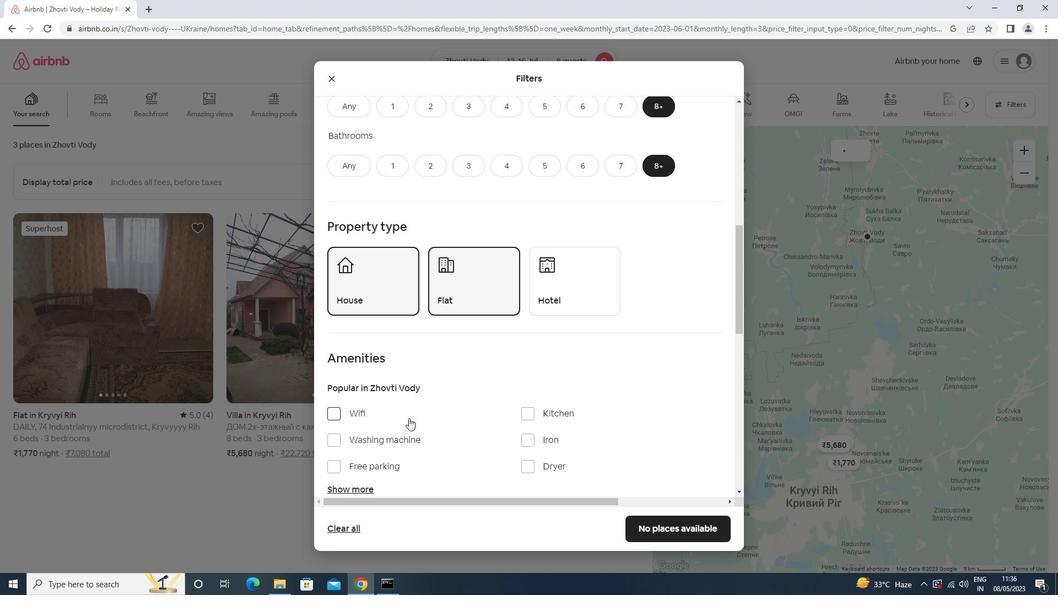 
Action: Mouse pressed left at (404, 415)
Screenshot: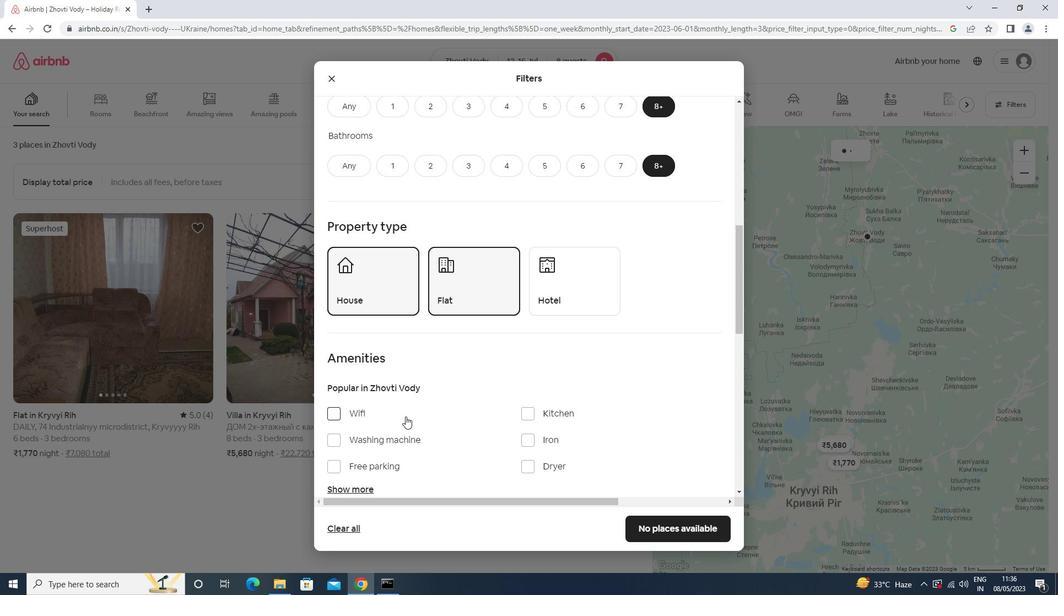 
Action: Mouse moved to (391, 472)
Screenshot: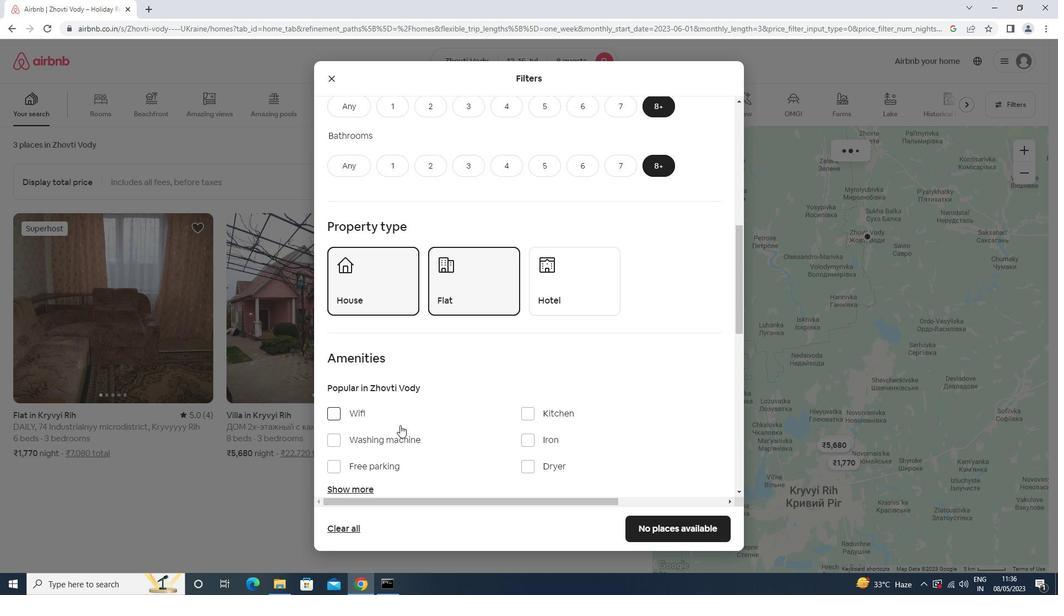 
Action: Mouse pressed left at (391, 472)
Screenshot: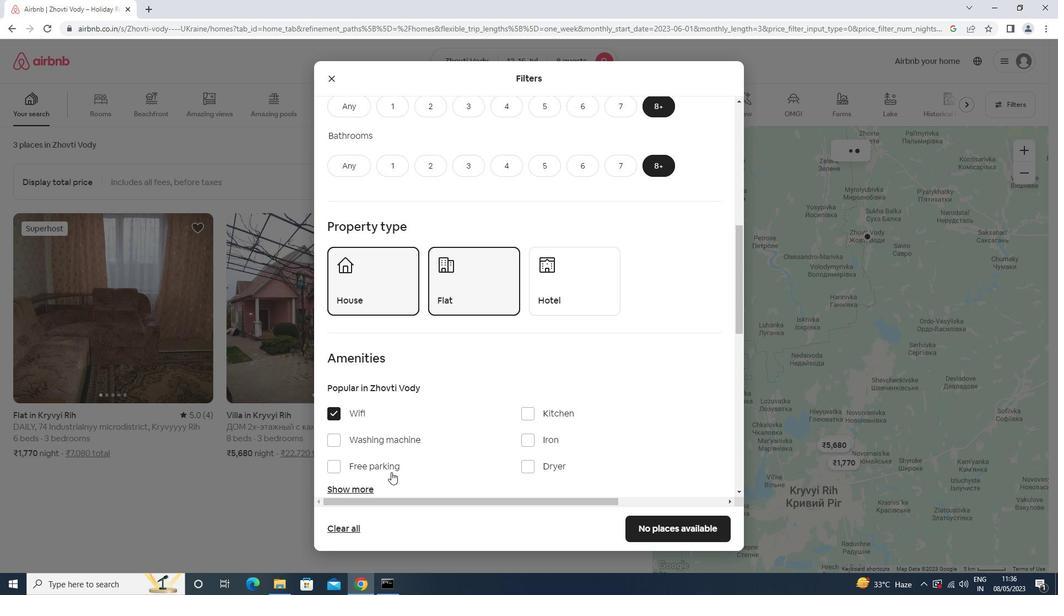 
Action: Mouse moved to (390, 465)
Screenshot: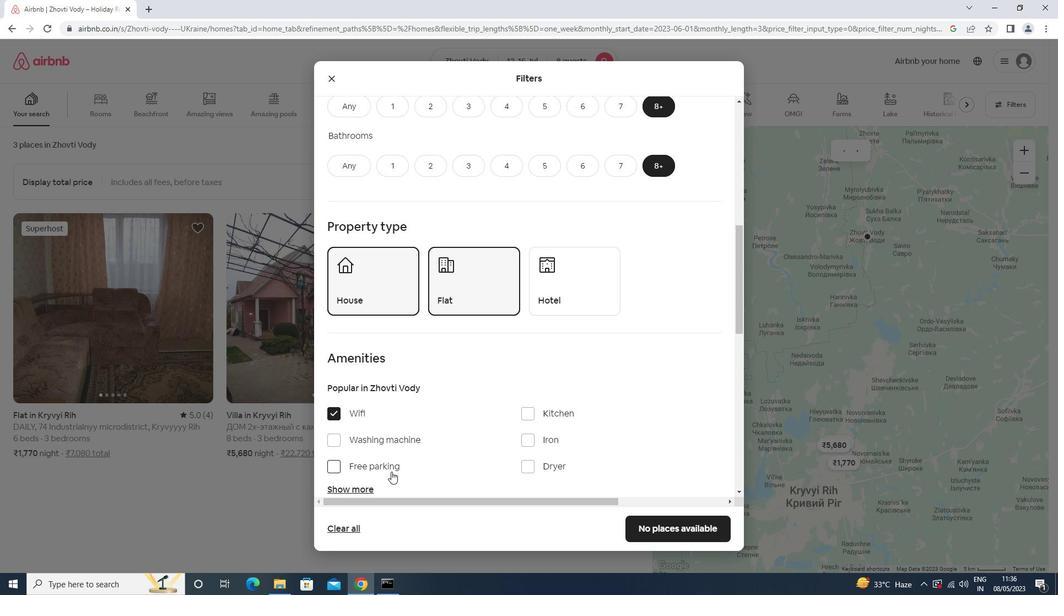 
Action: Mouse pressed left at (390, 465)
Screenshot: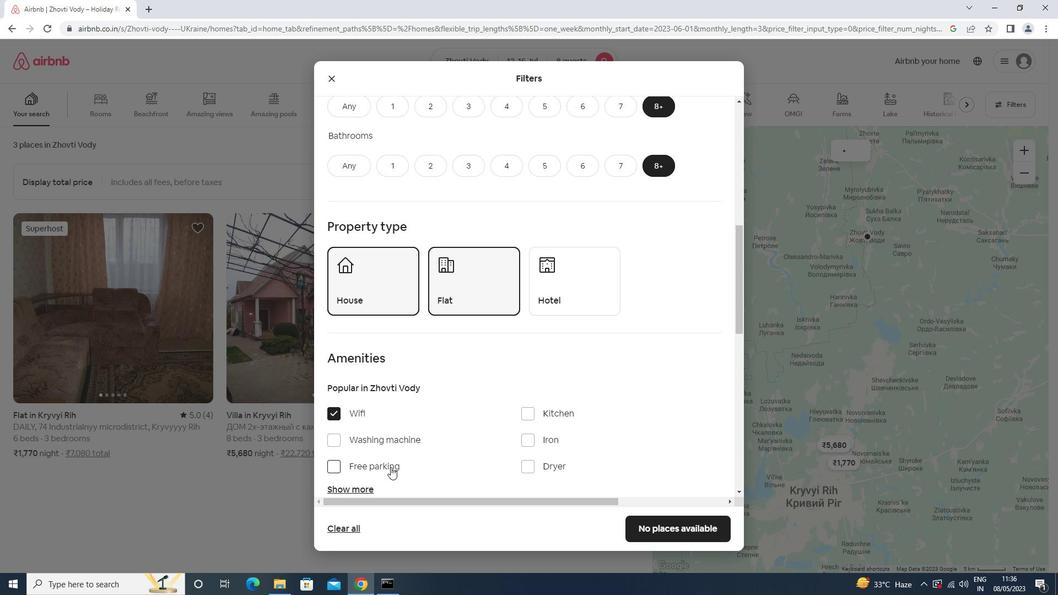 
Action: Mouse moved to (418, 418)
Screenshot: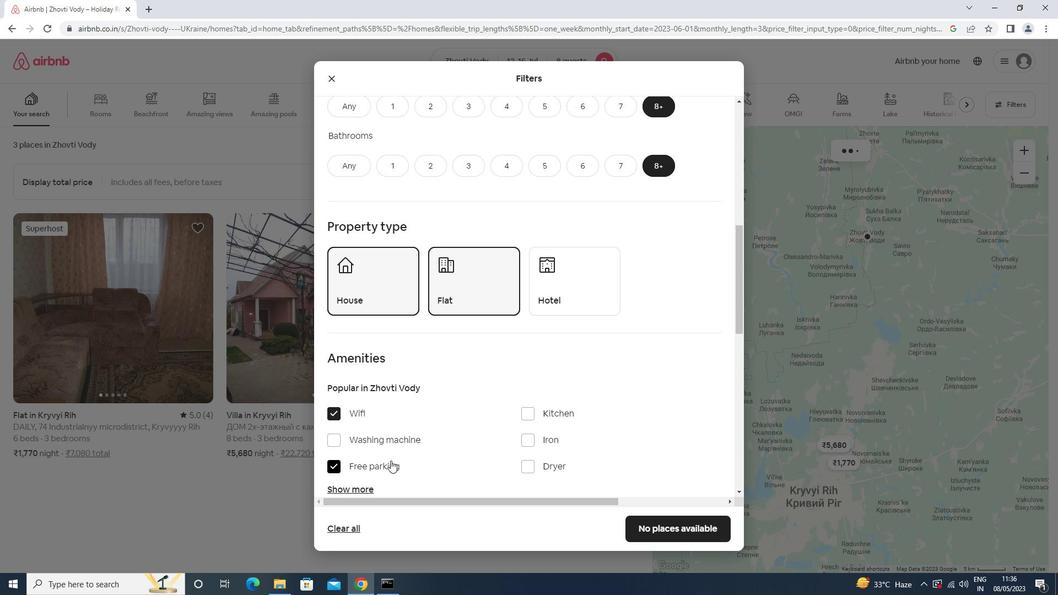 
Action: Mouse scrolled (418, 417) with delta (0, 0)
Screenshot: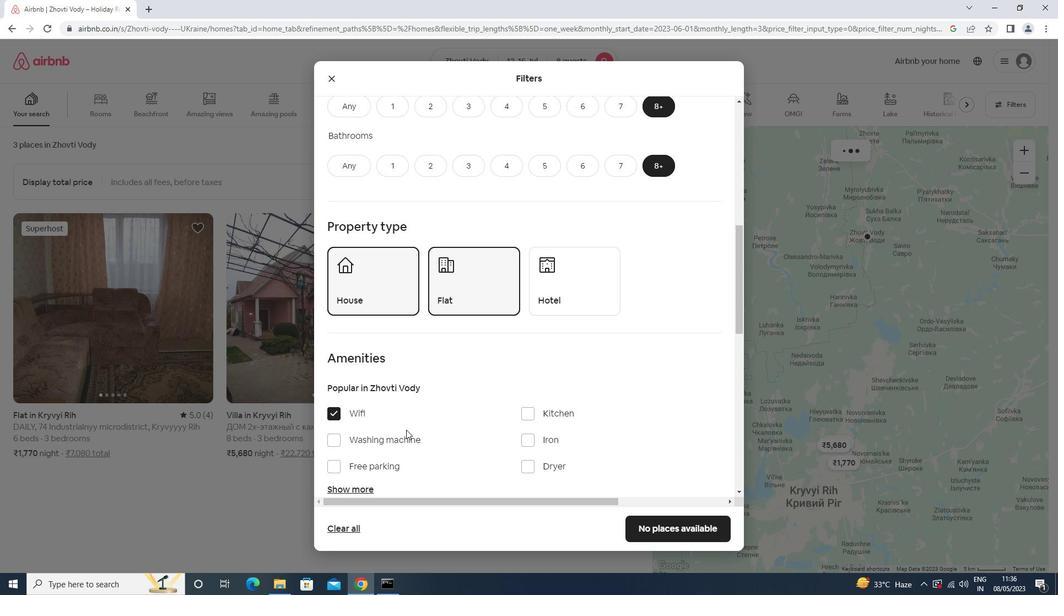 
Action: Mouse scrolled (418, 417) with delta (0, 0)
Screenshot: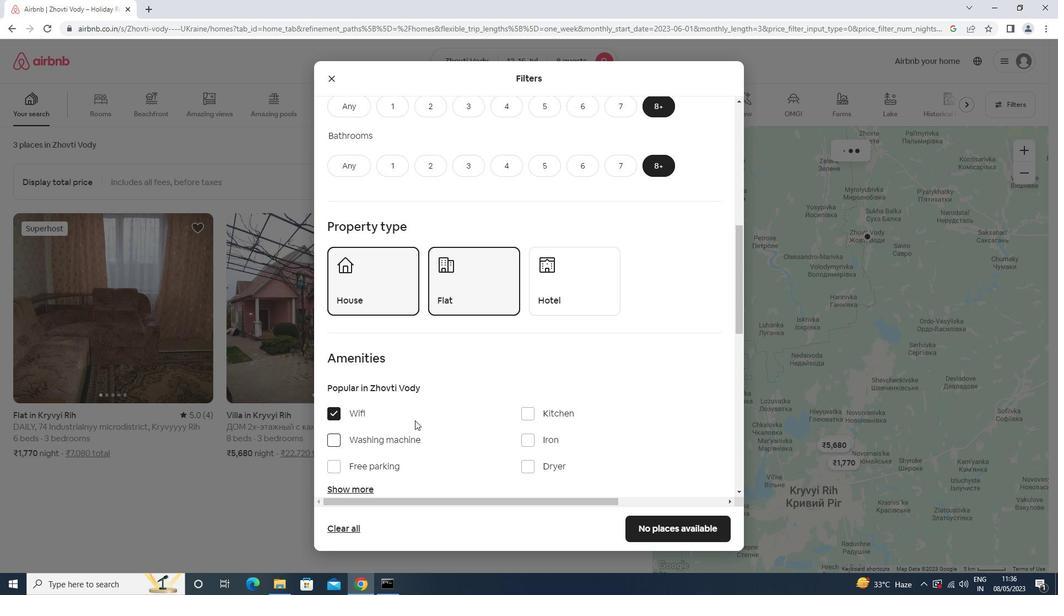 
Action: Mouse moved to (366, 377)
Screenshot: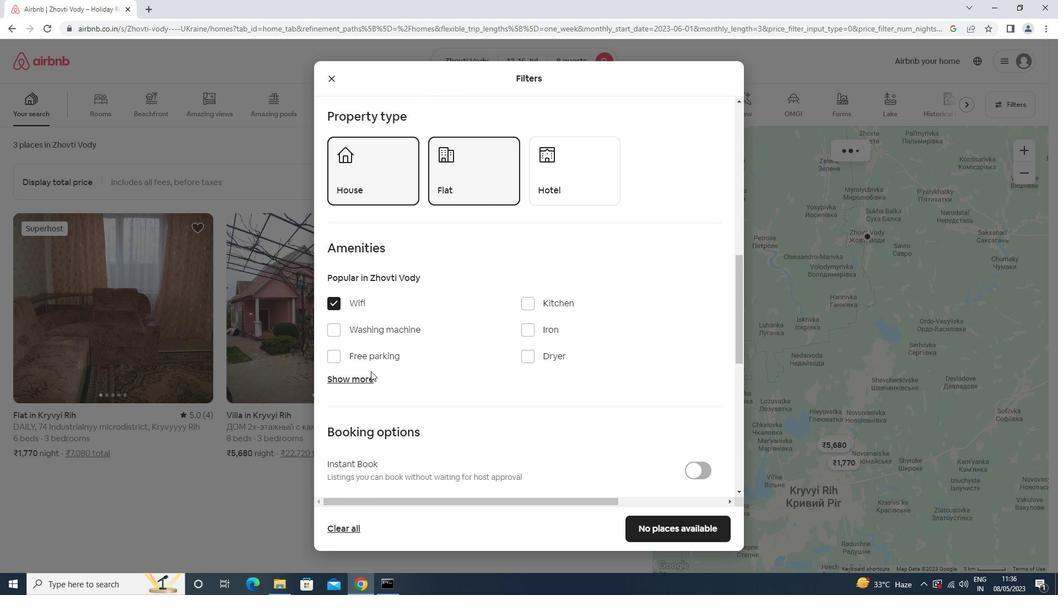 
Action: Mouse pressed left at (366, 377)
Screenshot: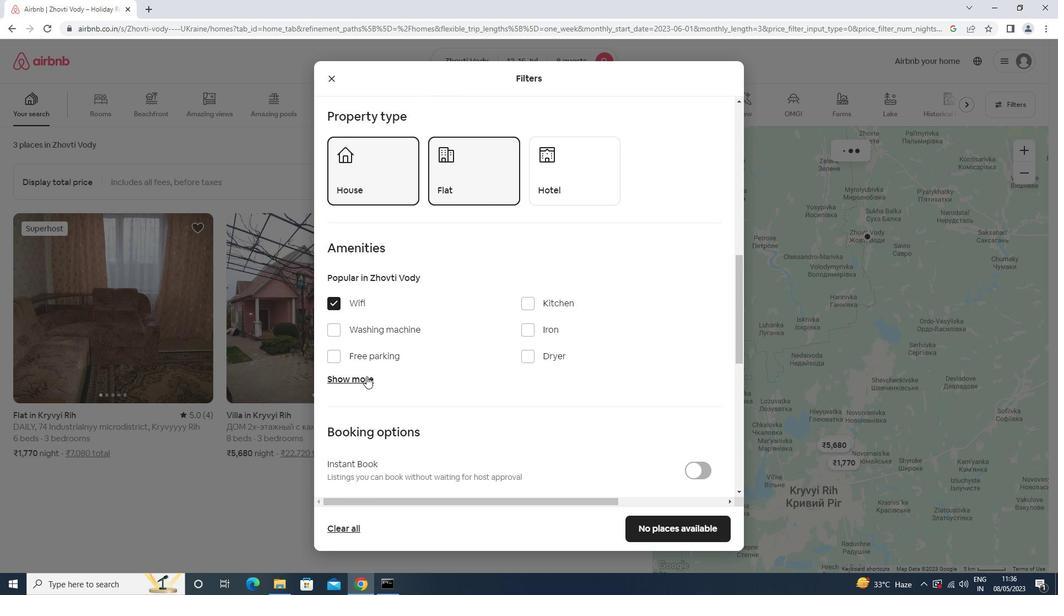 
Action: Mouse moved to (383, 354)
Screenshot: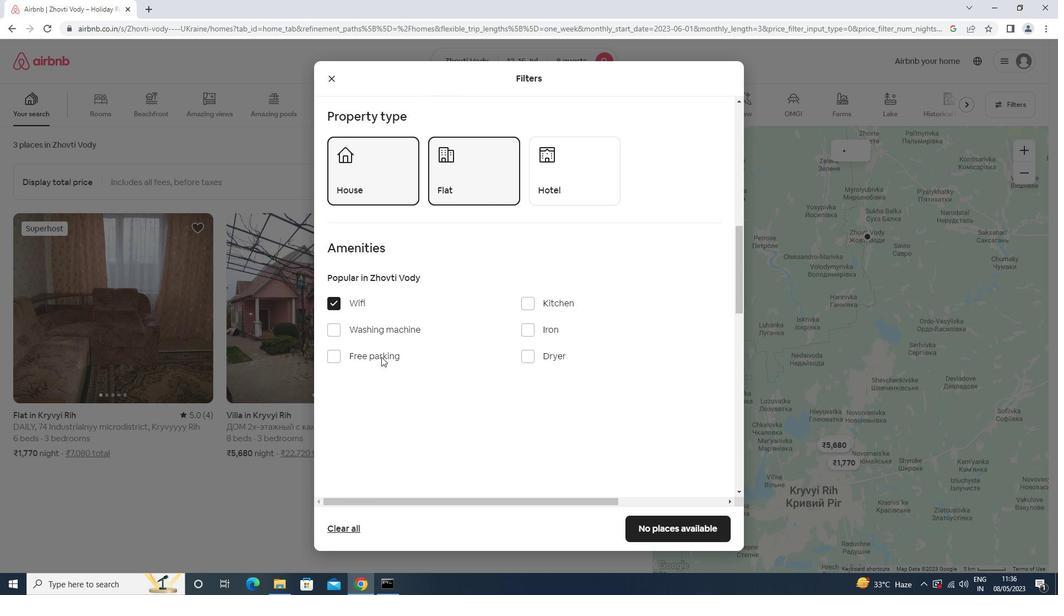 
Action: Mouse pressed left at (383, 354)
Screenshot: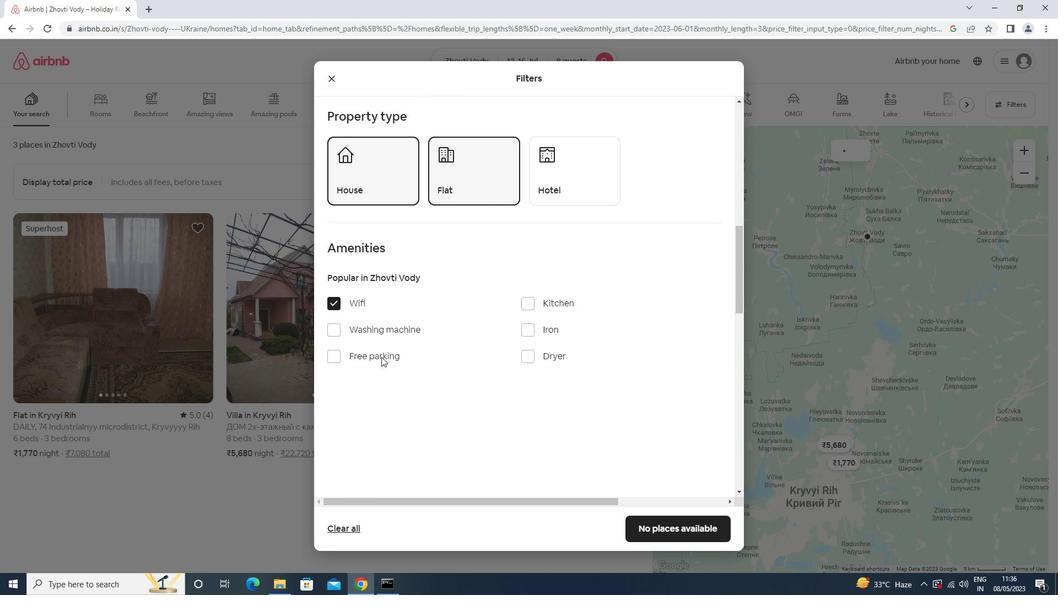 
Action: Mouse moved to (467, 318)
Screenshot: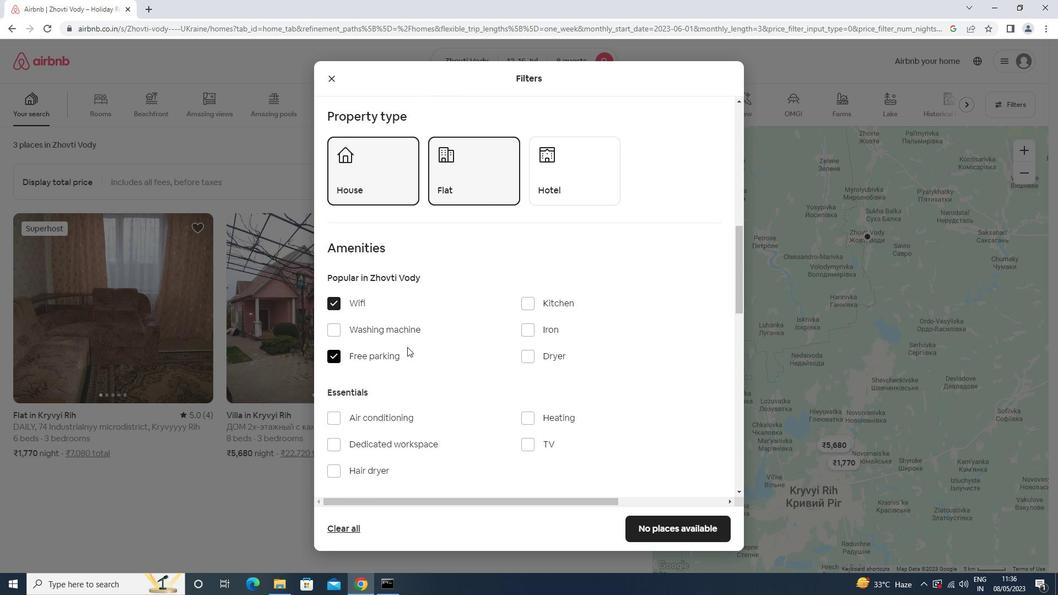 
Action: Mouse scrolled (467, 318) with delta (0, 0)
Screenshot: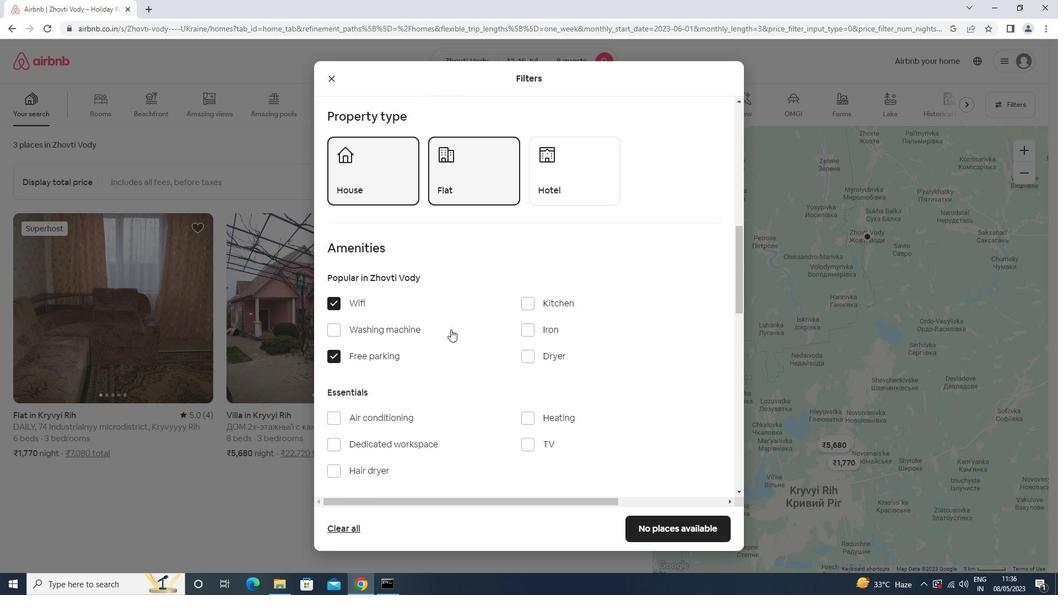 
Action: Mouse scrolled (467, 318) with delta (0, 0)
Screenshot: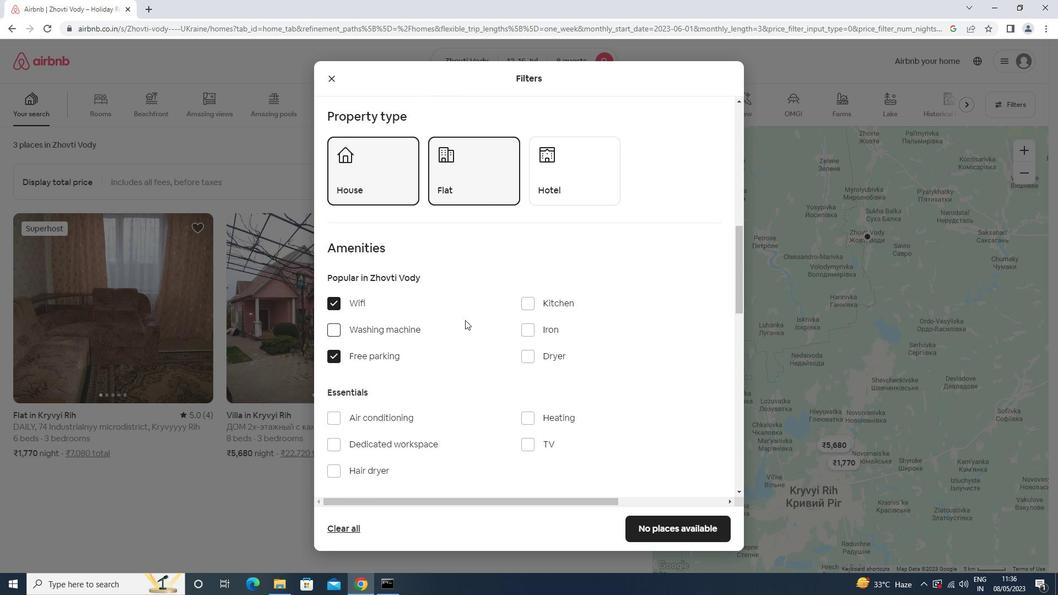
Action: Mouse scrolled (467, 318) with delta (0, 0)
Screenshot: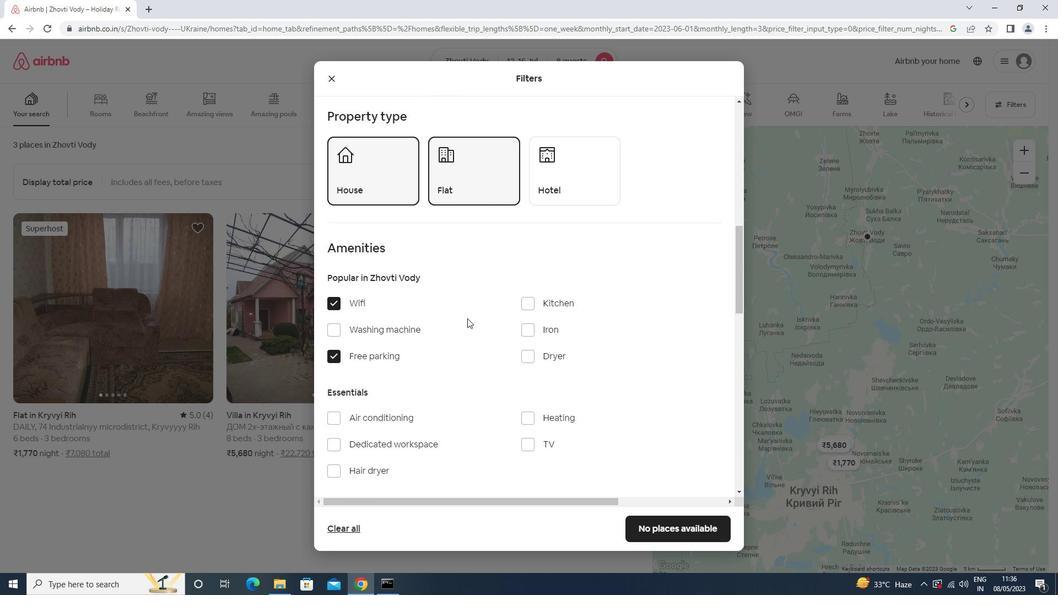 
Action: Mouse moved to (592, 275)
Screenshot: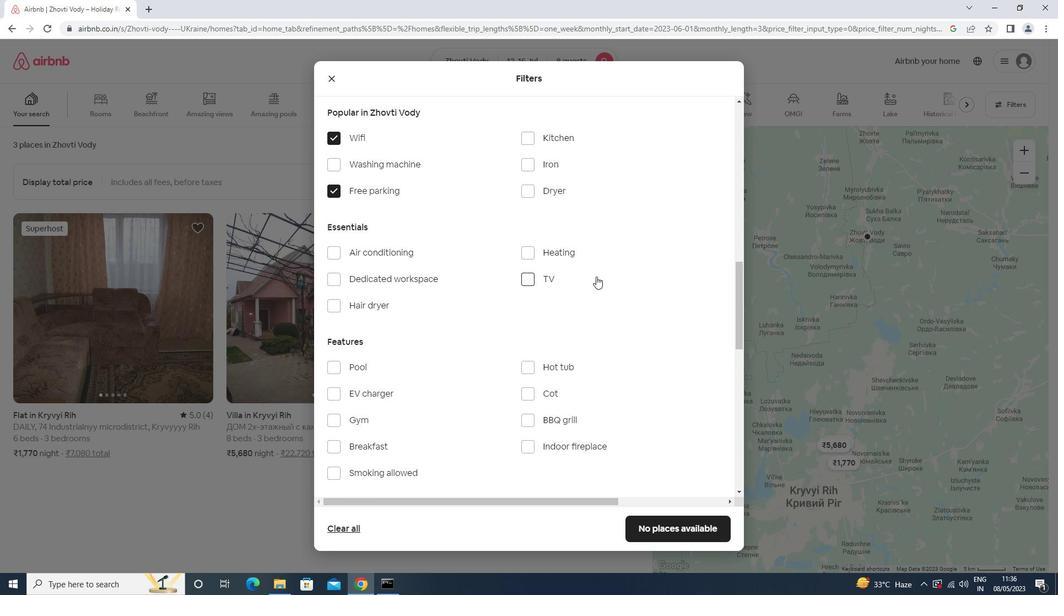 
Action: Mouse pressed left at (592, 275)
Screenshot: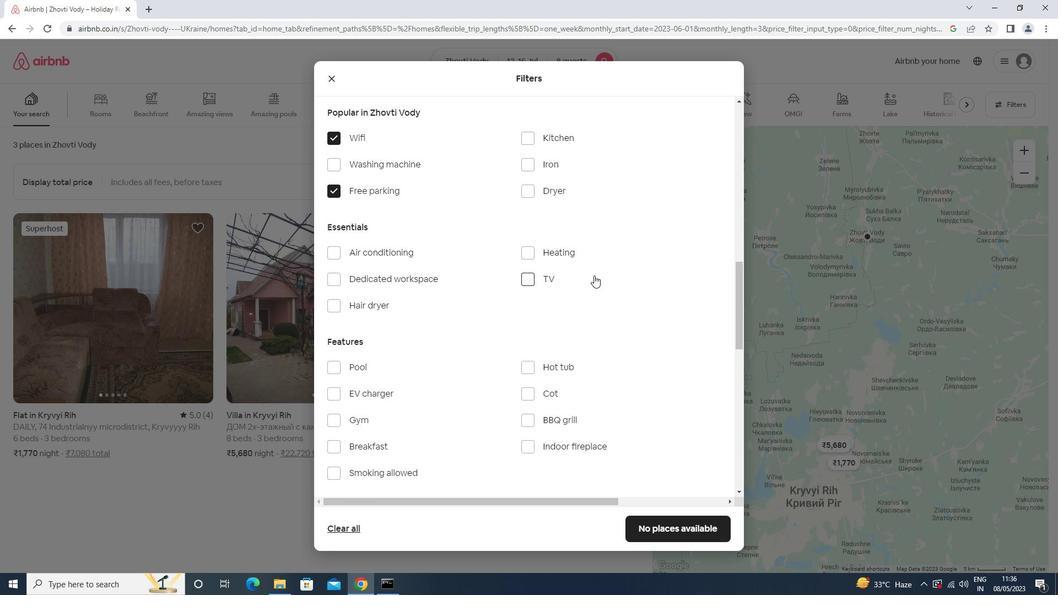 
Action: Mouse moved to (480, 293)
Screenshot: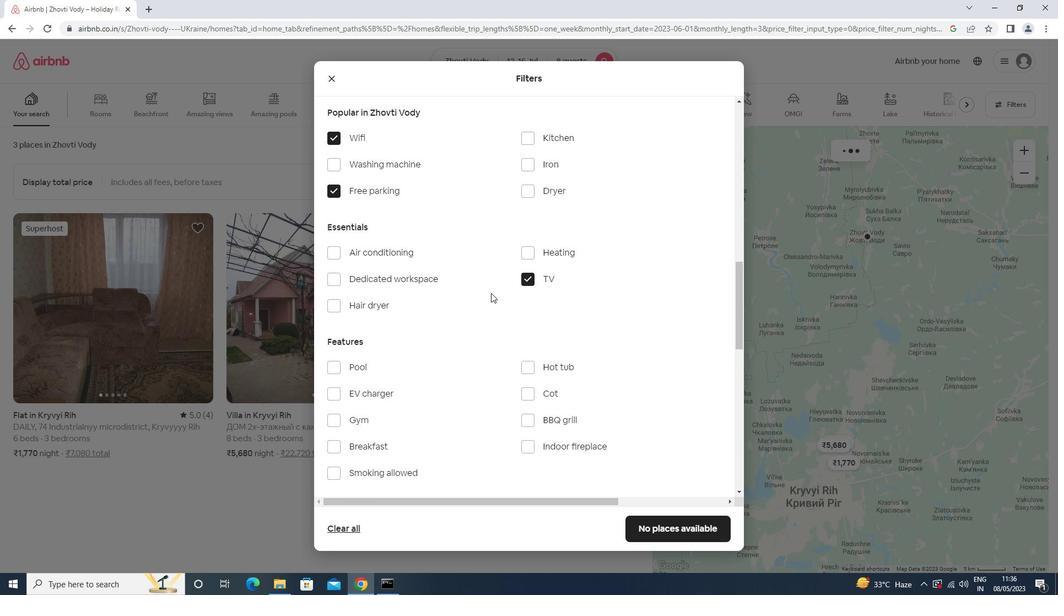 
Action: Mouse scrolled (480, 293) with delta (0, 0)
Screenshot: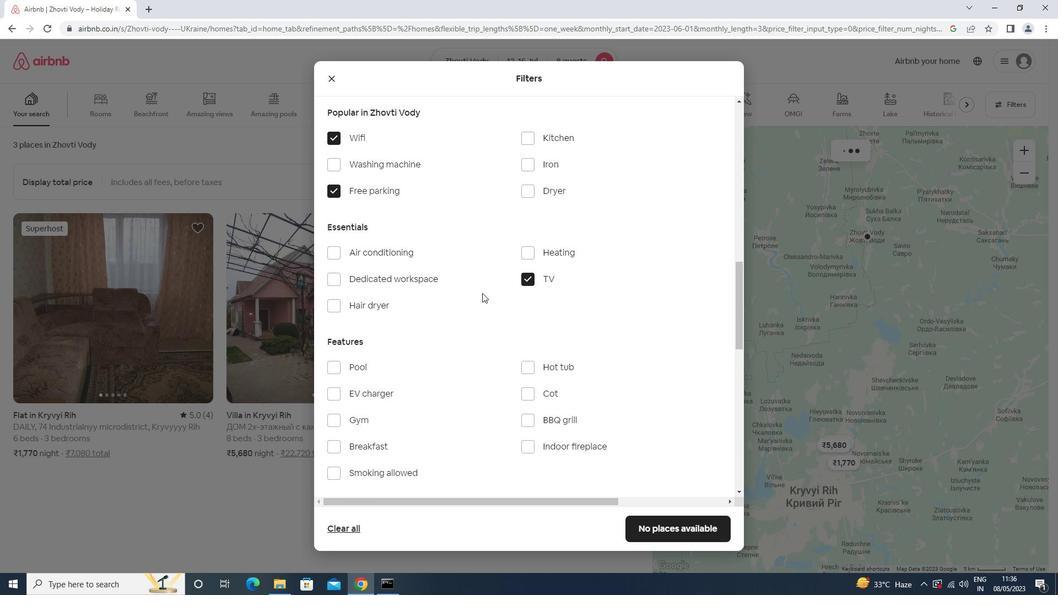 
Action: Mouse moved to (480, 293)
Screenshot: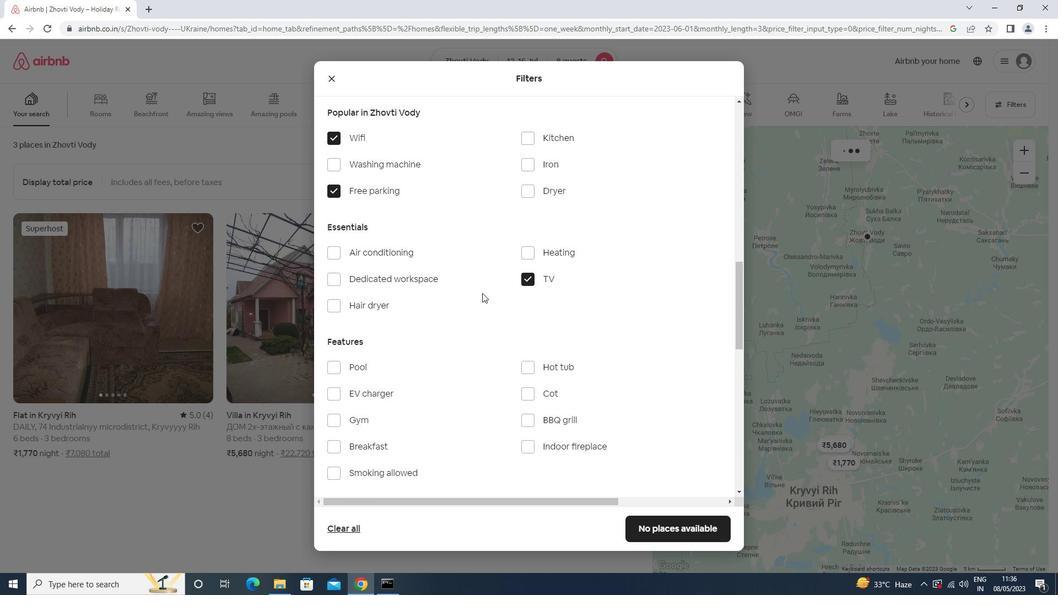 
Action: Mouse scrolled (480, 293) with delta (0, 0)
Screenshot: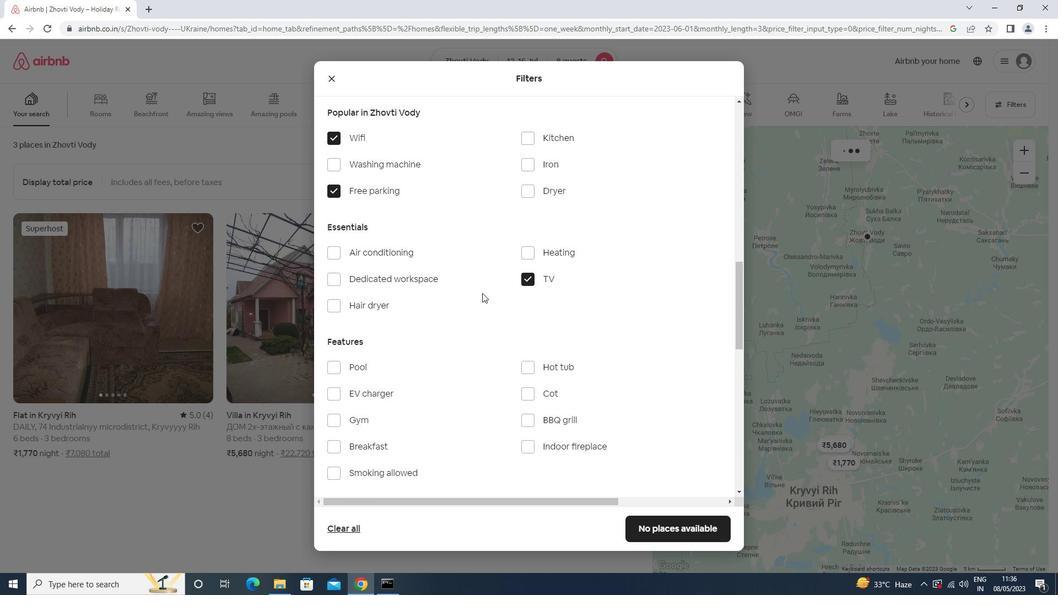 
Action: Mouse scrolled (480, 293) with delta (0, 0)
Screenshot: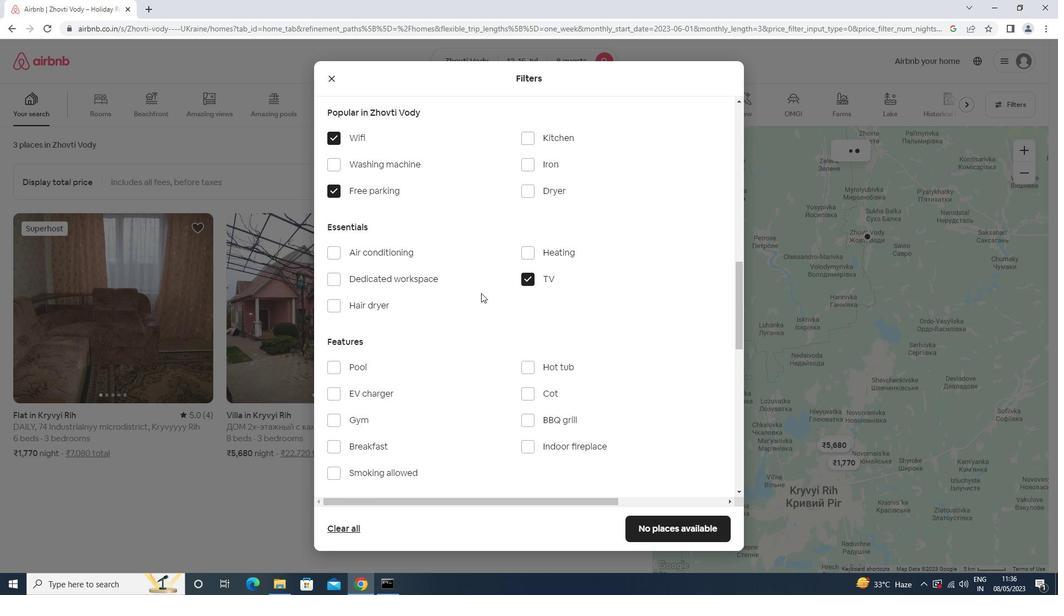
Action: Mouse moved to (435, 245)
Screenshot: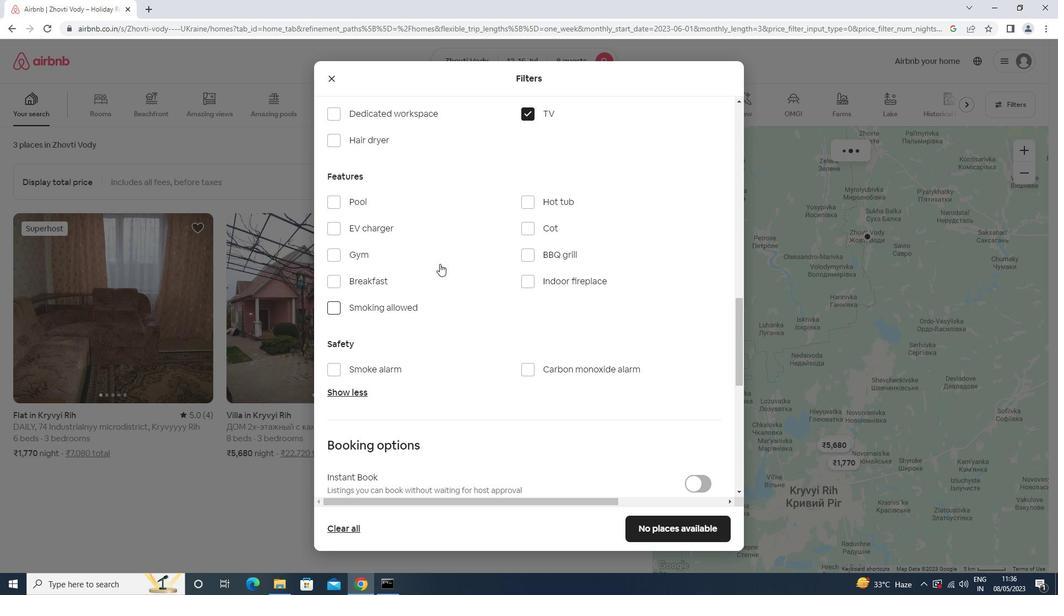 
Action: Mouse pressed left at (435, 245)
Screenshot: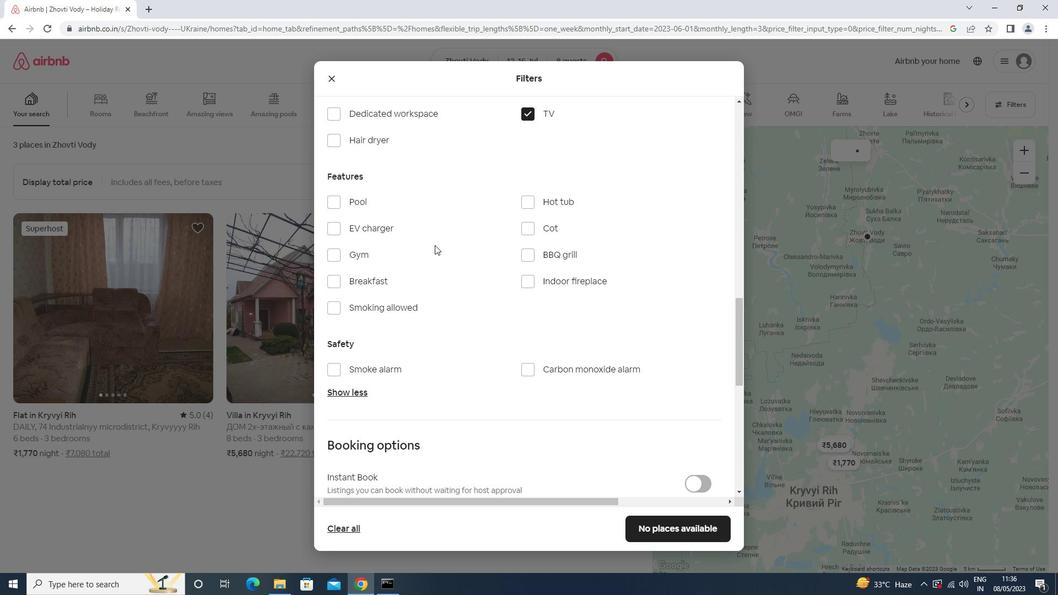 
Action: Mouse moved to (431, 250)
Screenshot: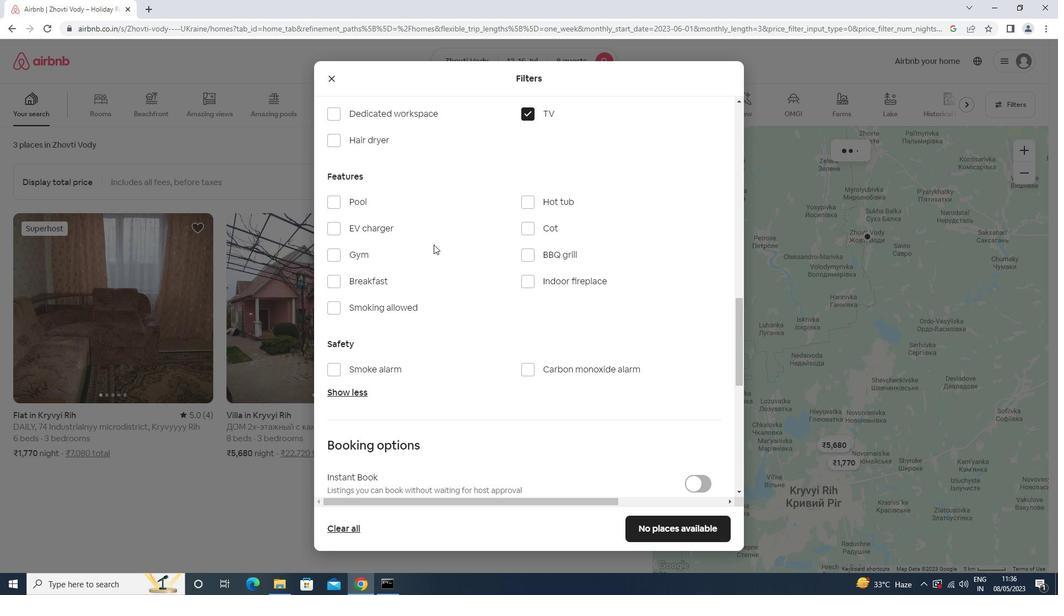
Action: Mouse pressed left at (431, 250)
Screenshot: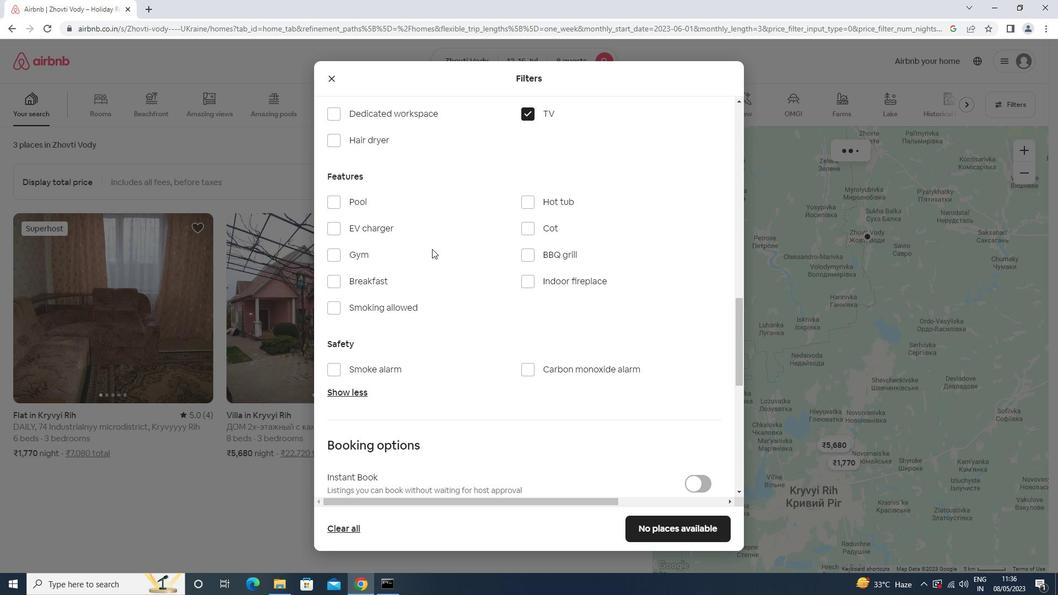 
Action: Mouse moved to (432, 272)
Screenshot: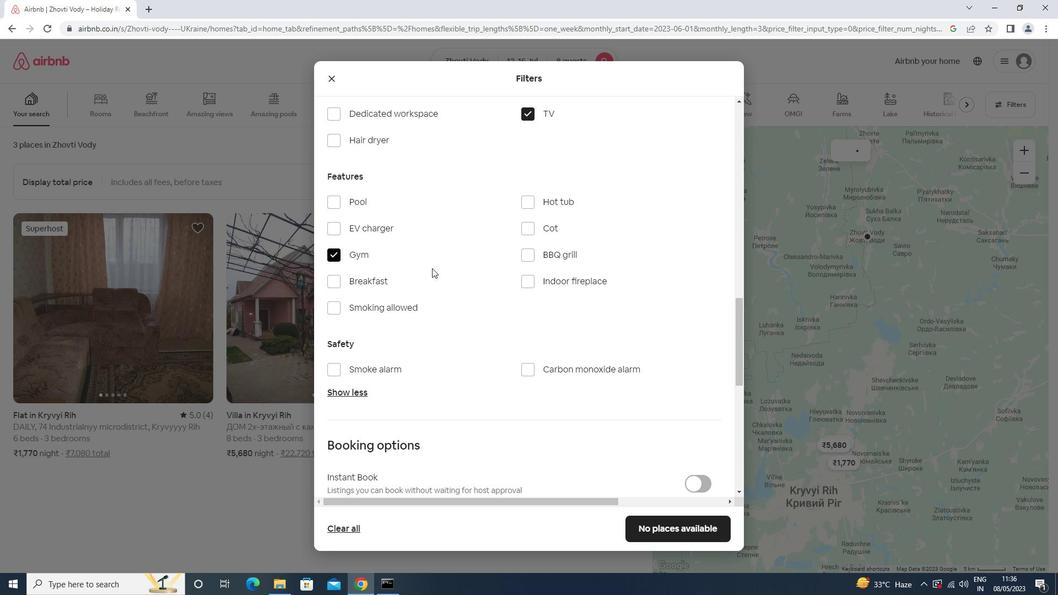 
Action: Mouse pressed left at (432, 272)
Screenshot: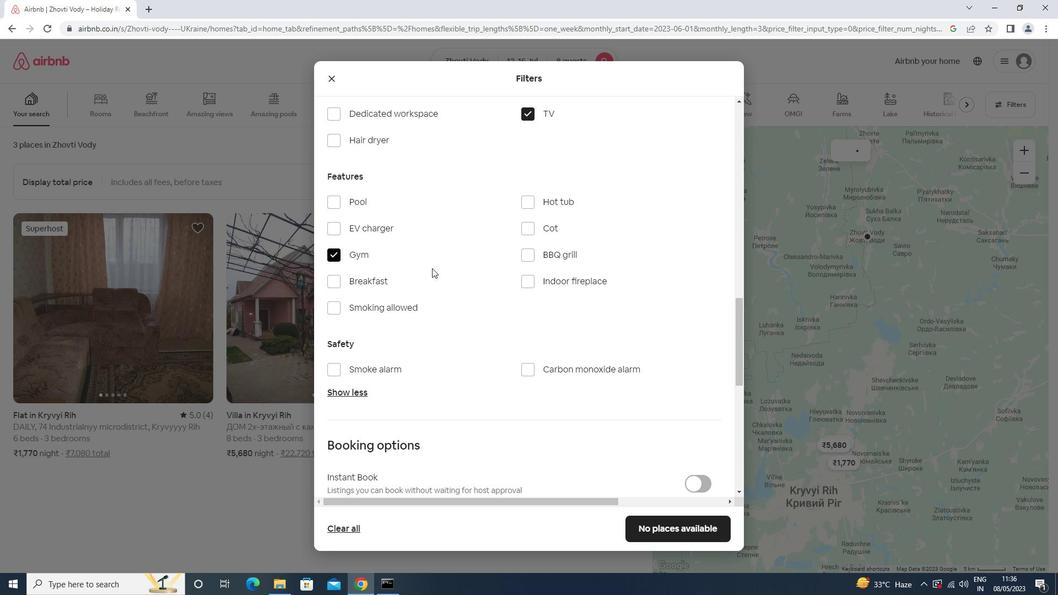 
Action: Mouse moved to (432, 279)
Screenshot: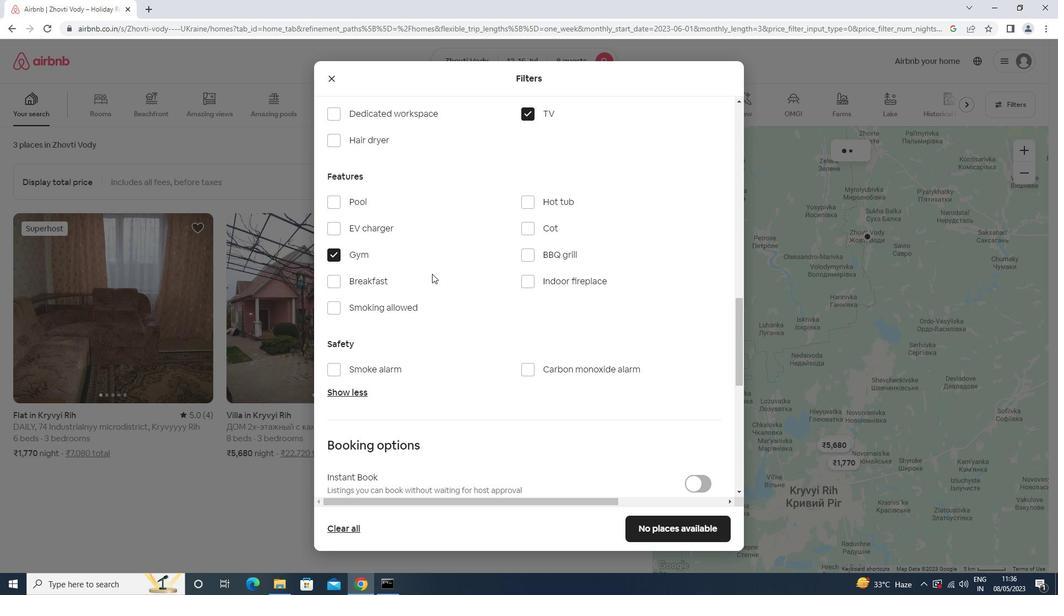 
Action: Mouse pressed left at (432, 279)
Screenshot: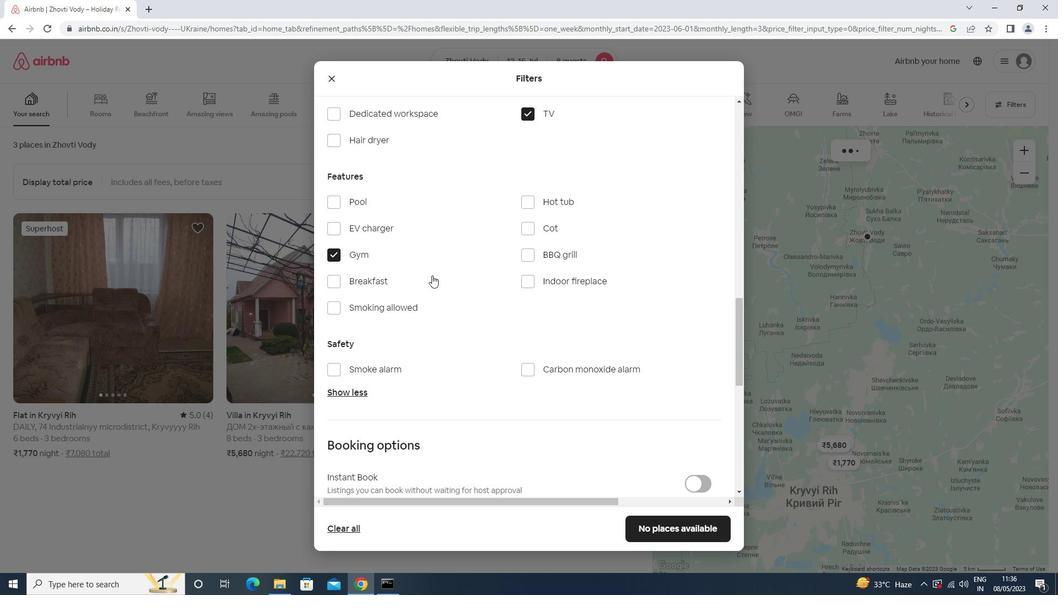 
Action: Mouse moved to (445, 272)
Screenshot: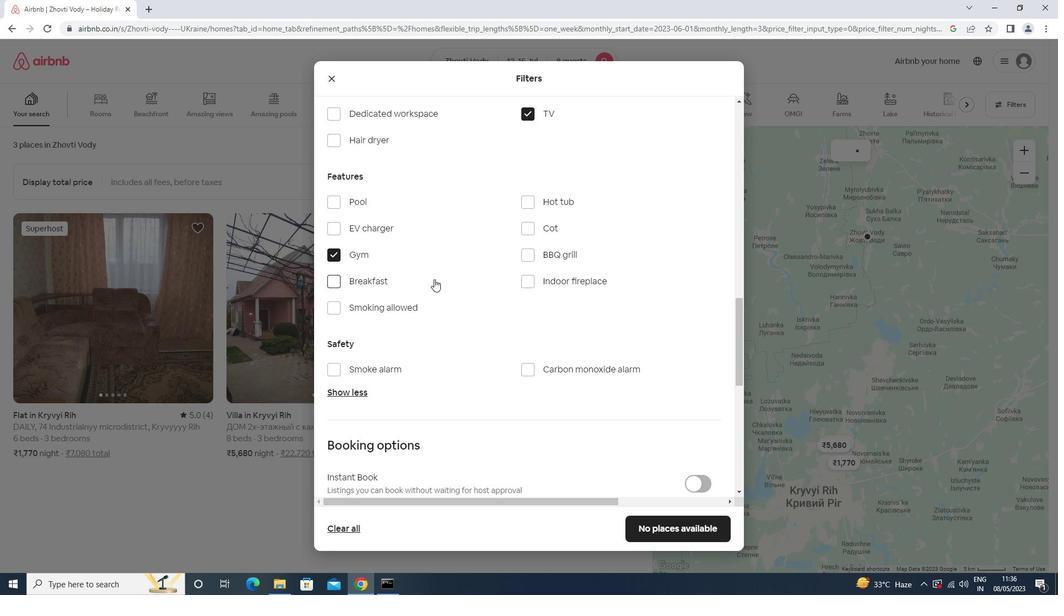 
Action: Mouse scrolled (445, 272) with delta (0, 0)
Screenshot: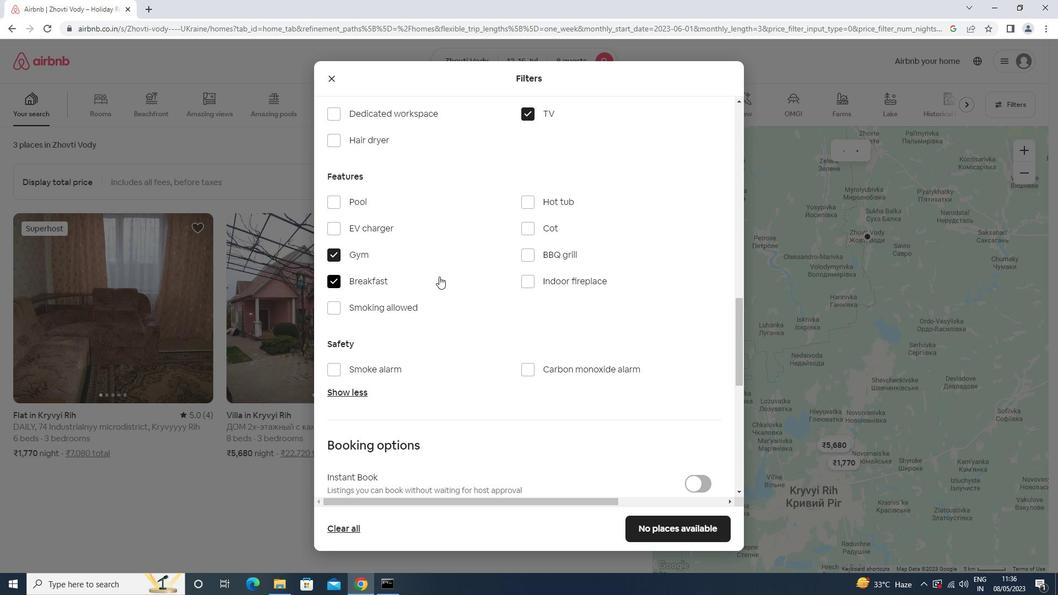 
Action: Mouse scrolled (445, 272) with delta (0, 0)
Screenshot: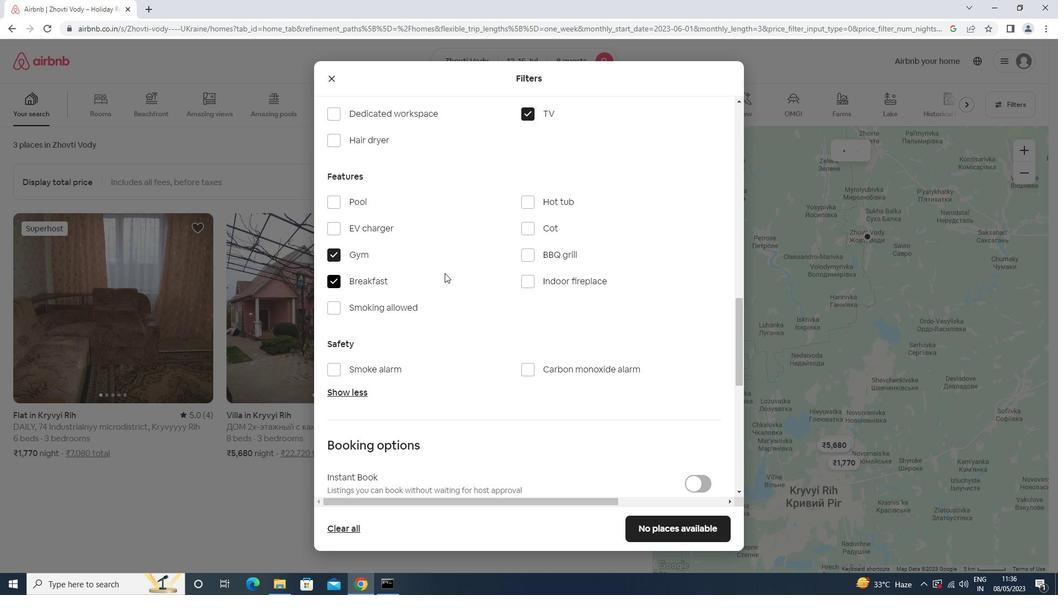 
Action: Mouse scrolled (445, 272) with delta (0, 0)
Screenshot: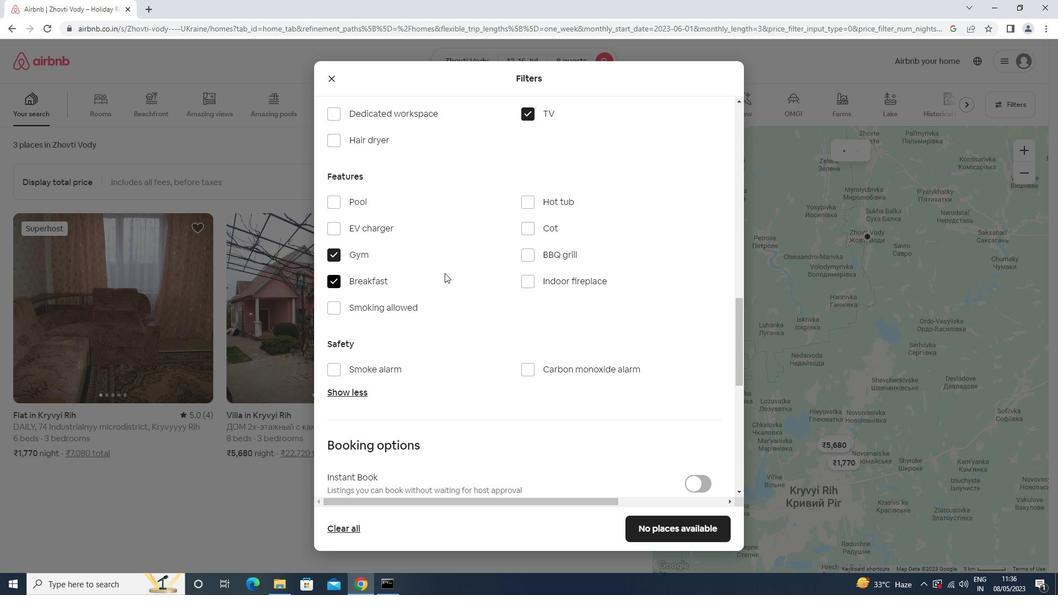 
Action: Mouse moved to (704, 358)
Screenshot: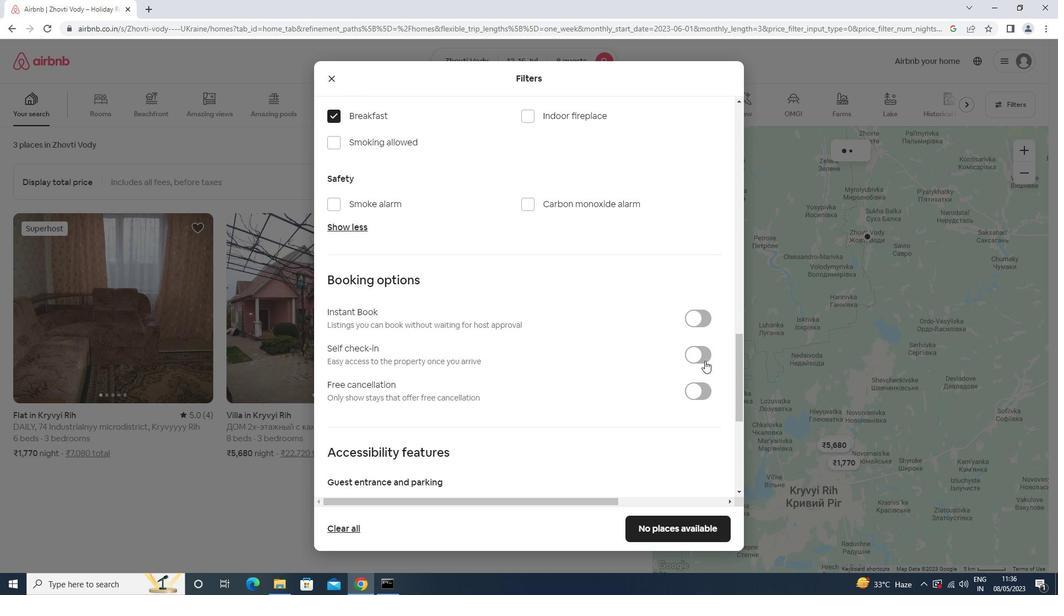 
Action: Mouse pressed left at (704, 358)
Screenshot: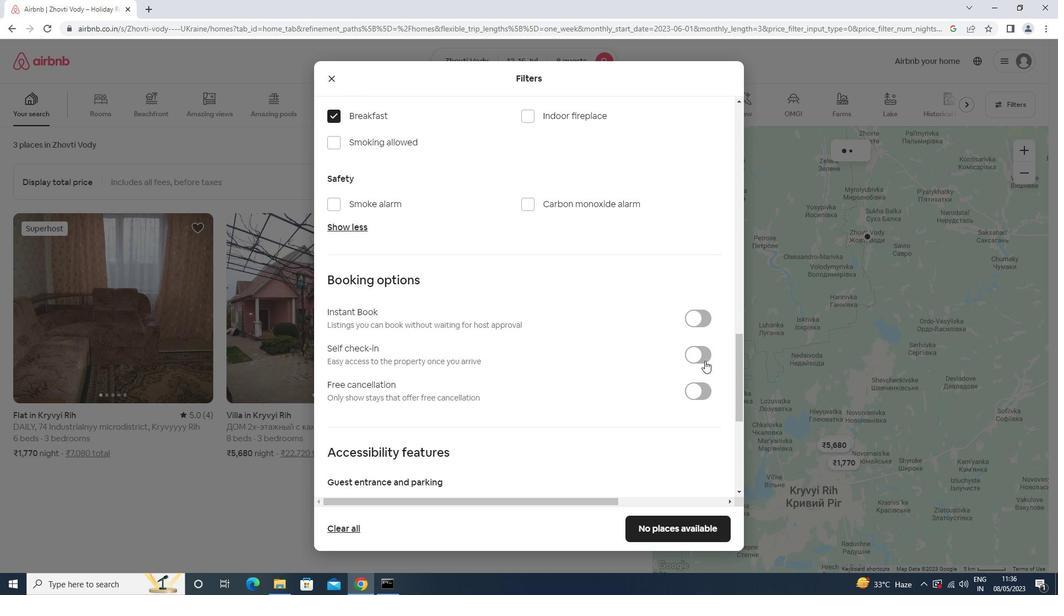 
Action: Mouse moved to (459, 350)
Screenshot: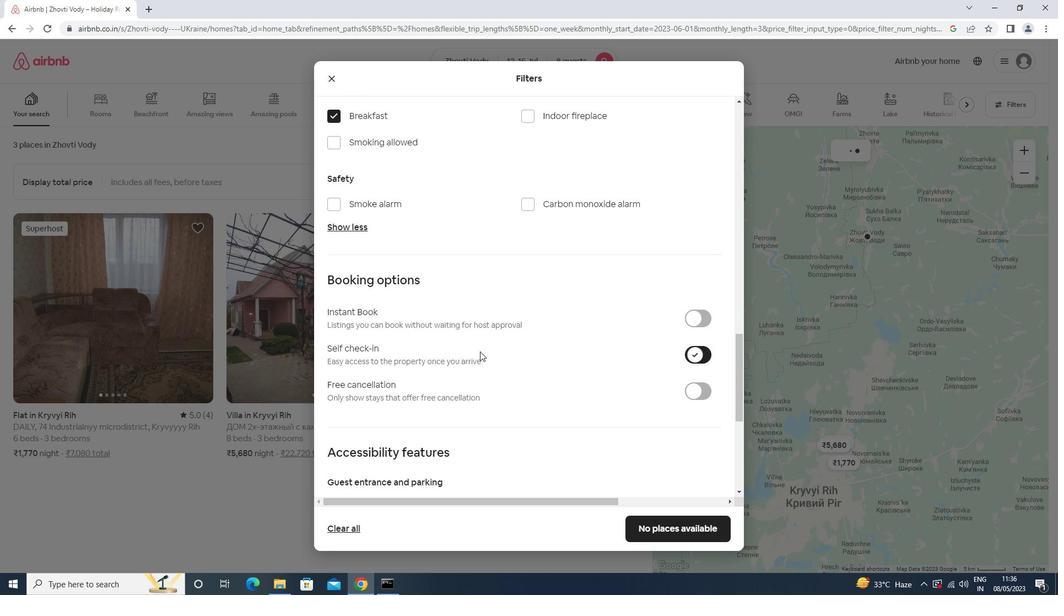 
Action: Mouse scrolled (459, 349) with delta (0, 0)
Screenshot: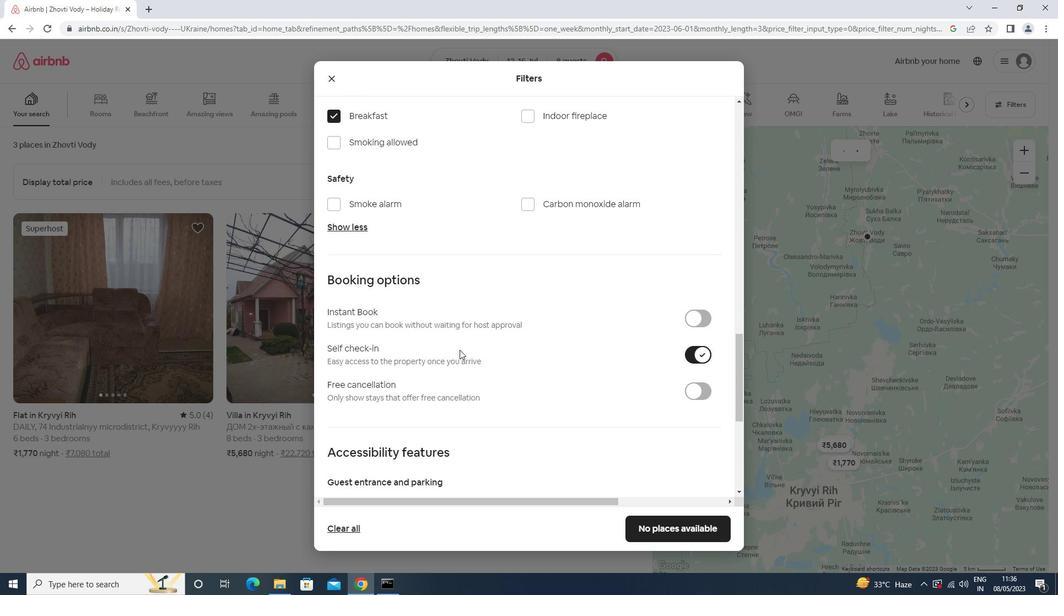 
Action: Mouse scrolled (459, 349) with delta (0, 0)
Screenshot: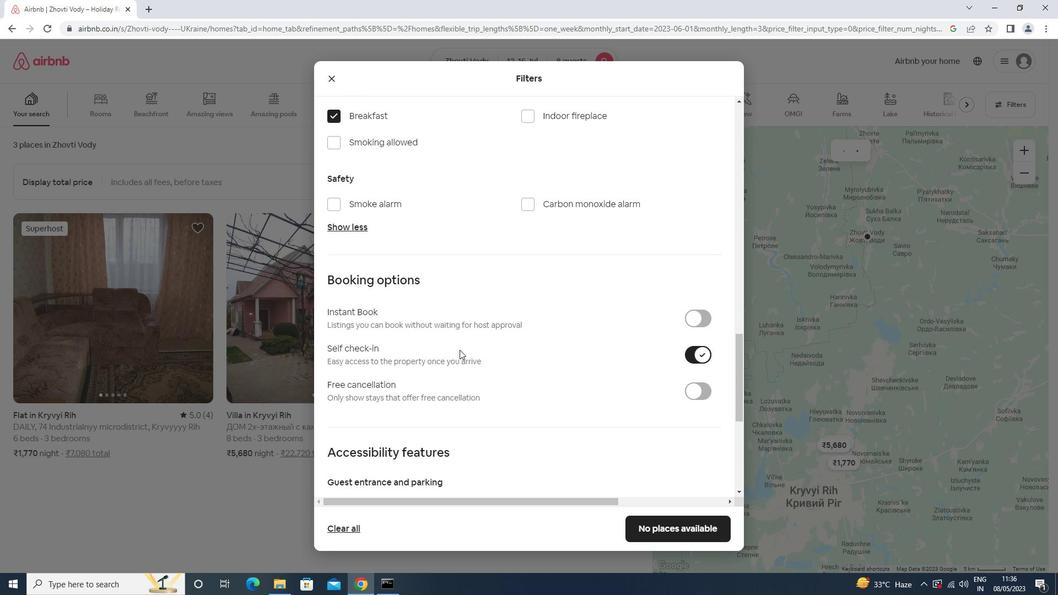 
Action: Mouse scrolled (459, 349) with delta (0, 0)
Screenshot: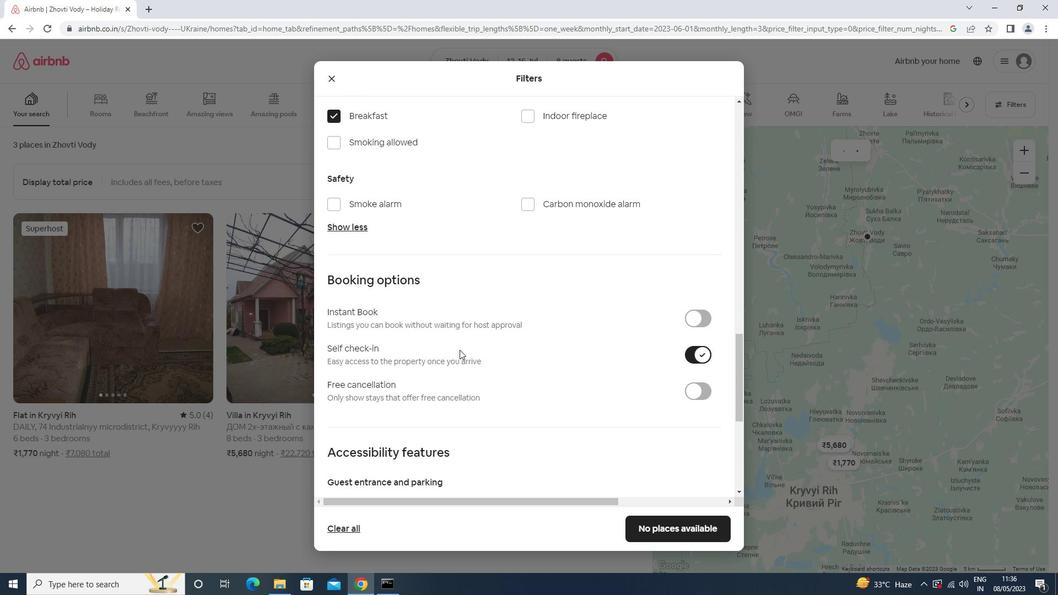
Action: Mouse scrolled (459, 349) with delta (0, 0)
Screenshot: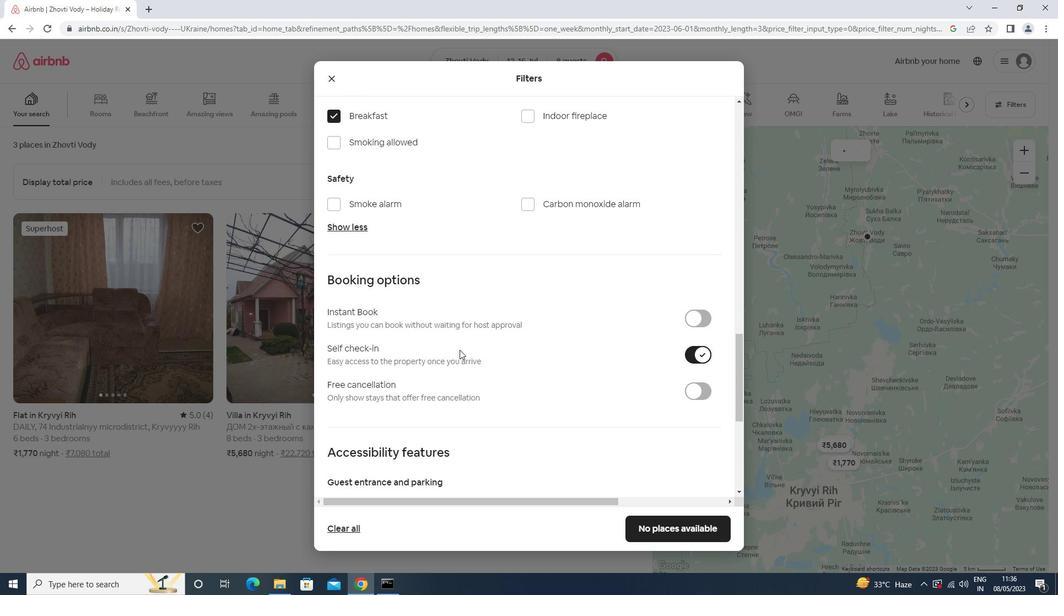 
Action: Mouse scrolled (459, 349) with delta (0, 0)
Screenshot: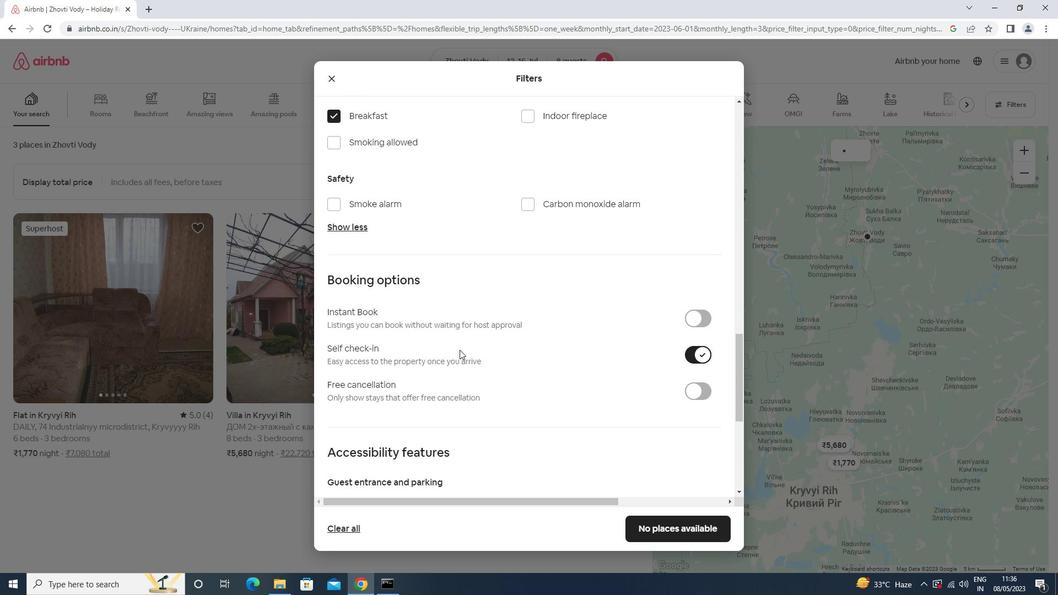 
Action: Mouse moved to (589, 388)
Screenshot: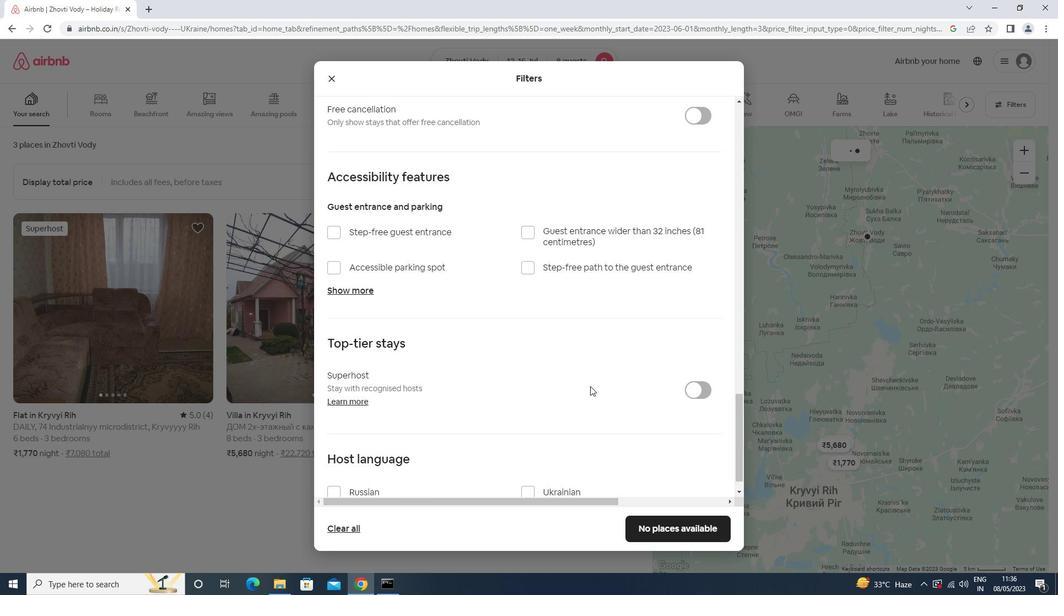 
Action: Mouse scrolled (589, 388) with delta (0, 0)
Screenshot: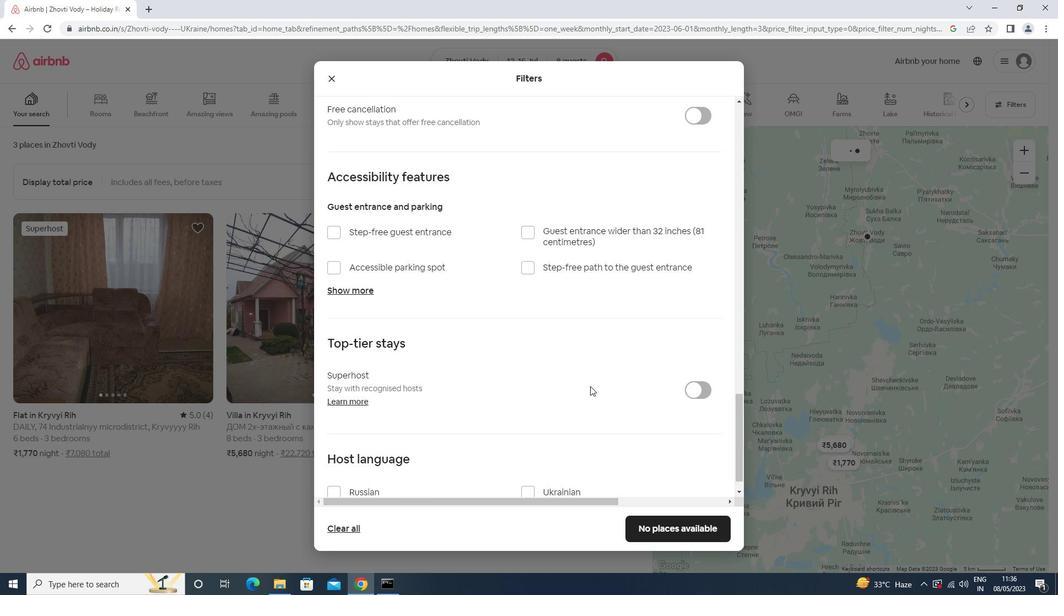 
Action: Mouse moved to (588, 389)
Screenshot: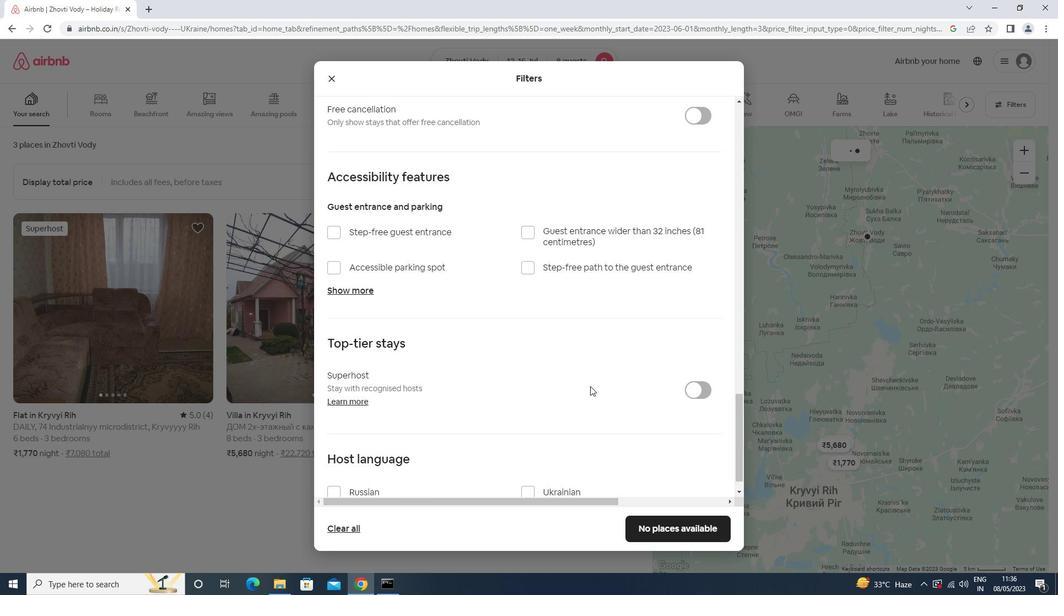 
Action: Mouse scrolled (588, 389) with delta (0, 0)
Screenshot: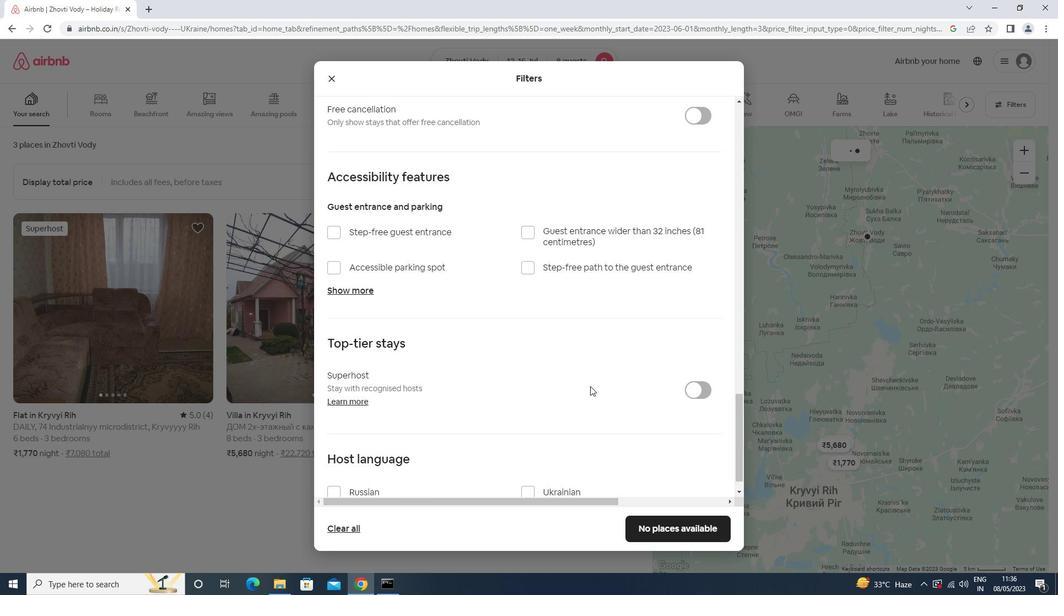 
Action: Mouse scrolled (588, 389) with delta (0, 0)
Screenshot: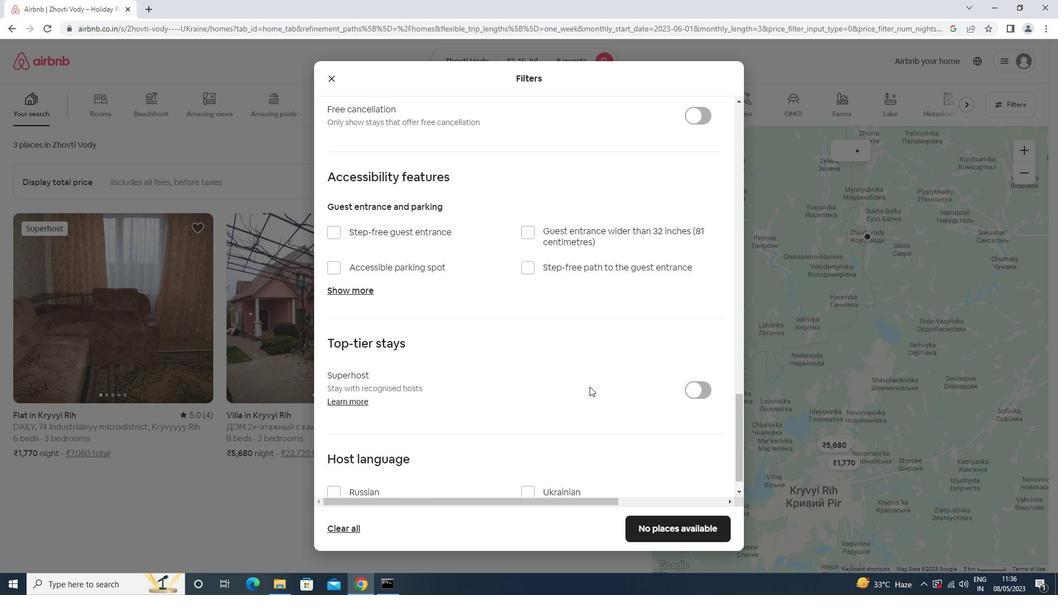 
Action: Mouse scrolled (588, 389) with delta (0, 0)
Screenshot: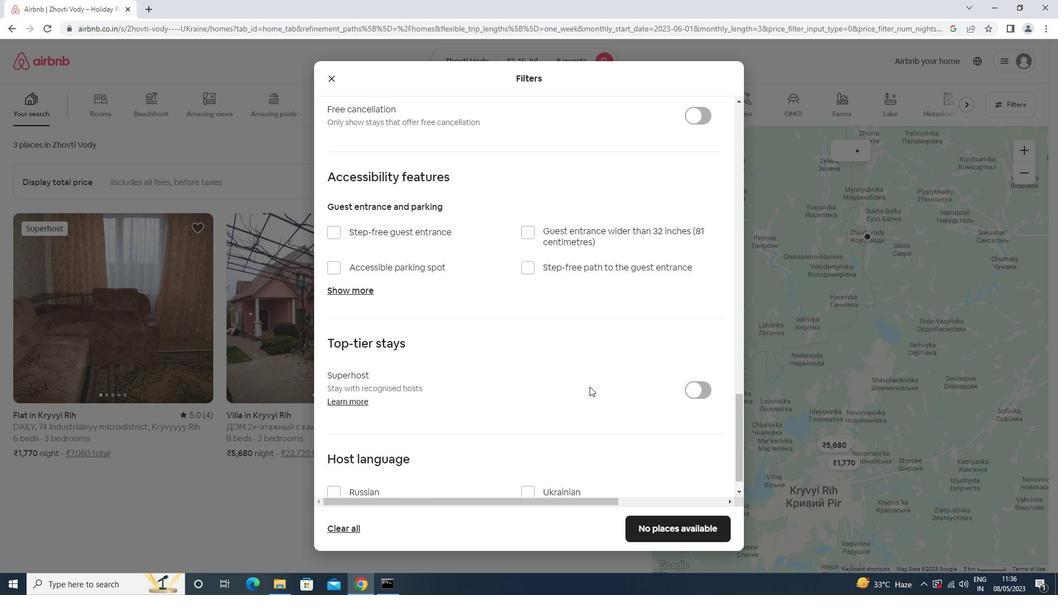 
Action: Mouse scrolled (588, 389) with delta (0, 0)
Screenshot: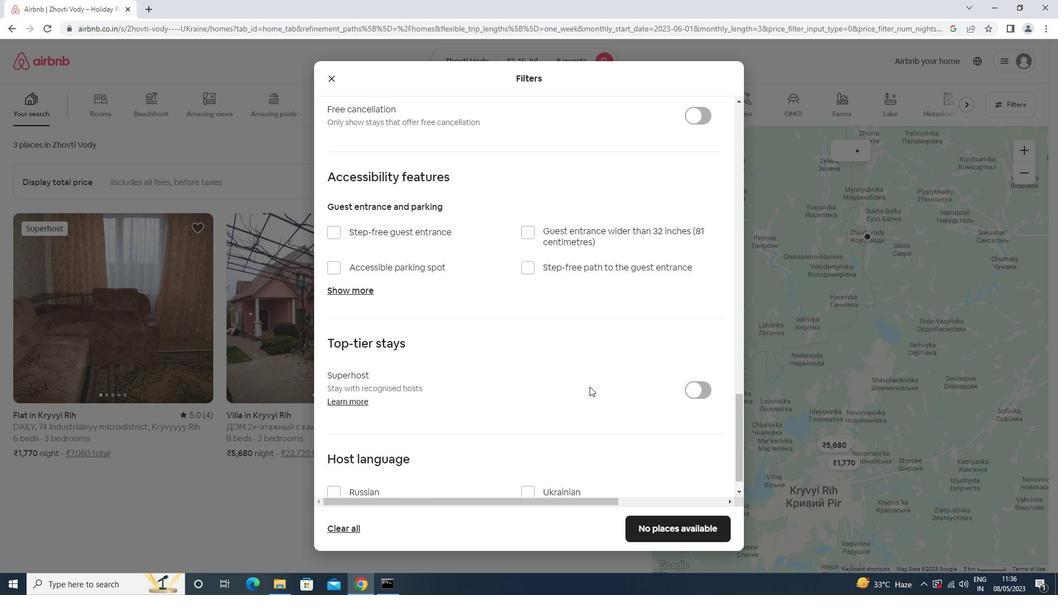 
Action: Mouse moved to (640, 522)
Screenshot: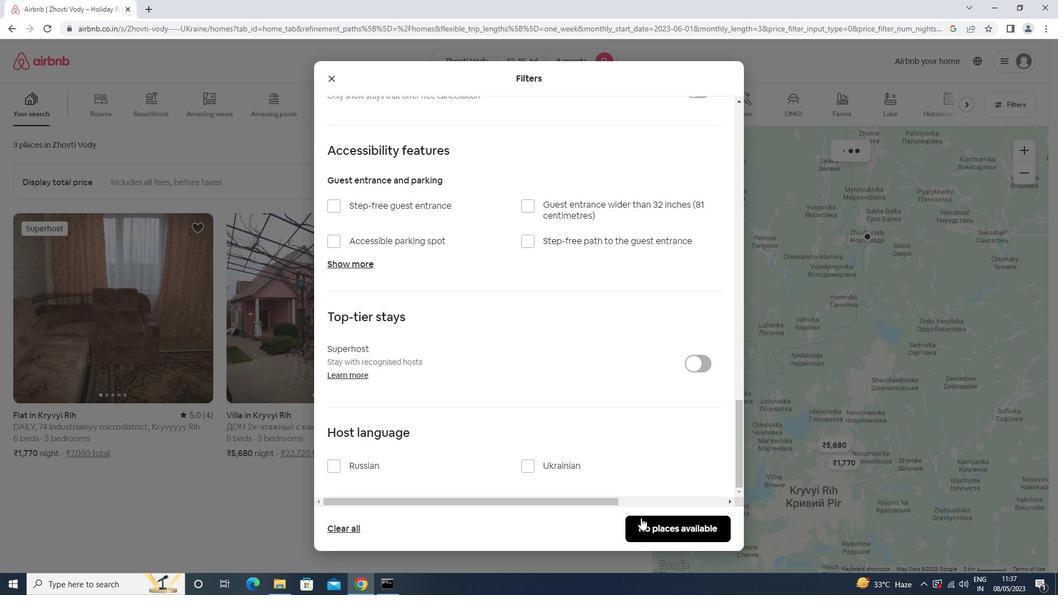 
Action: Mouse pressed left at (640, 522)
Screenshot: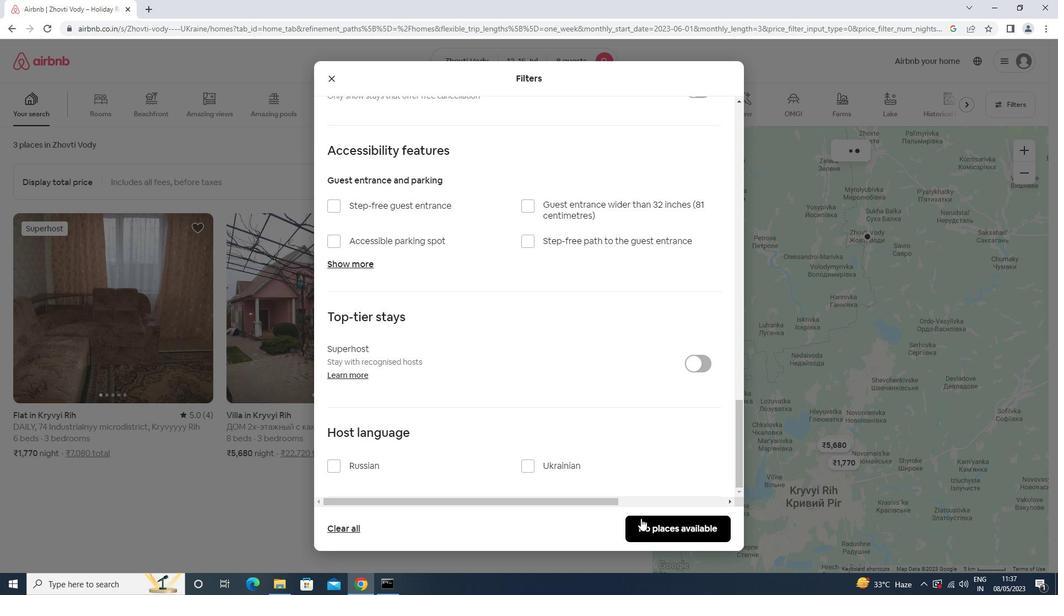 
Action: Mouse moved to (609, 504)
Screenshot: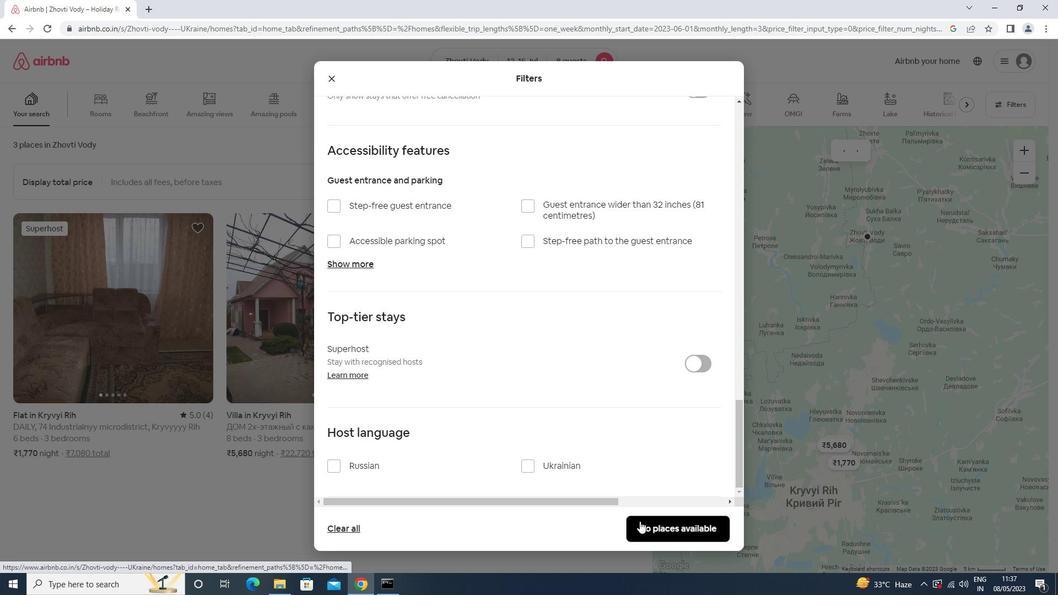 
